 Task: Create new vendor bill with Date Opened: 05-Apr-23, Select Vendor: Clicklease, Terms: Net 15. Make bill entry for item-1 with Date: 05-Apr-23, Description: Office lamp, Expense Account: Equipment Rental, Quantity: 12, Unit Price: 11, Sales Tax: Y, Sales Tax Included: Y, Tax Table: Sales Tax. Post Bill with Post Date: 05-Apr-23, Post to Accounts: Liabilities:Accounts Payble. Pay / Process Payment with Transaction Date: 19-Apr-23, Amount: 132, Transfer Account: Checking Account. Go to 'Print Bill'.
Action: Mouse moved to (149, 22)
Screenshot: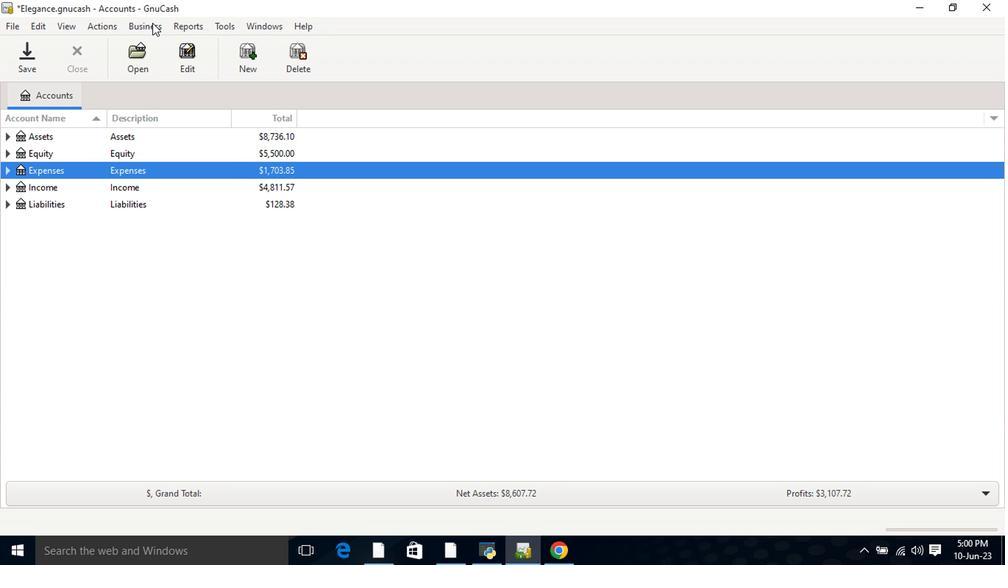 
Action: Mouse pressed left at (149, 22)
Screenshot: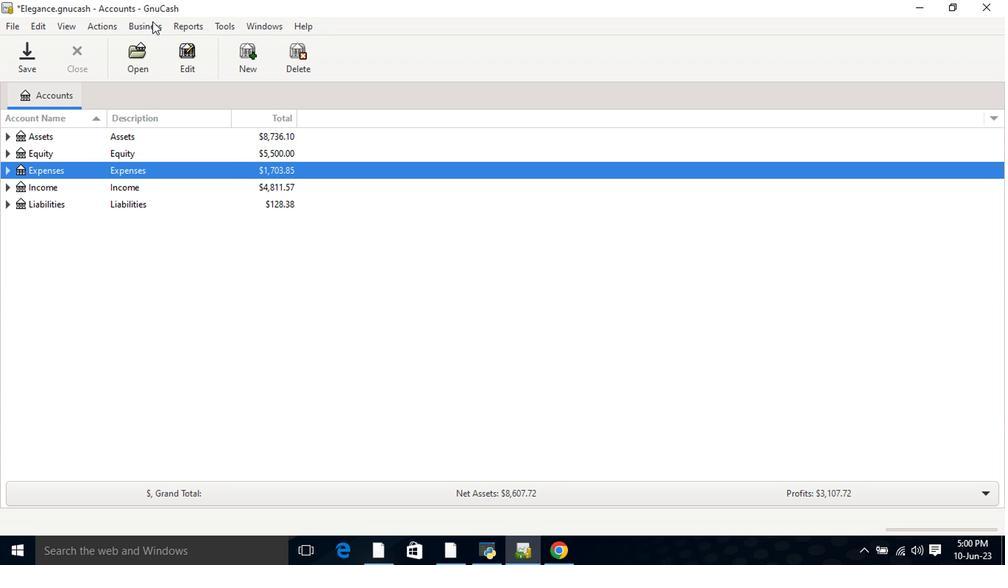
Action: Mouse moved to (156, 57)
Screenshot: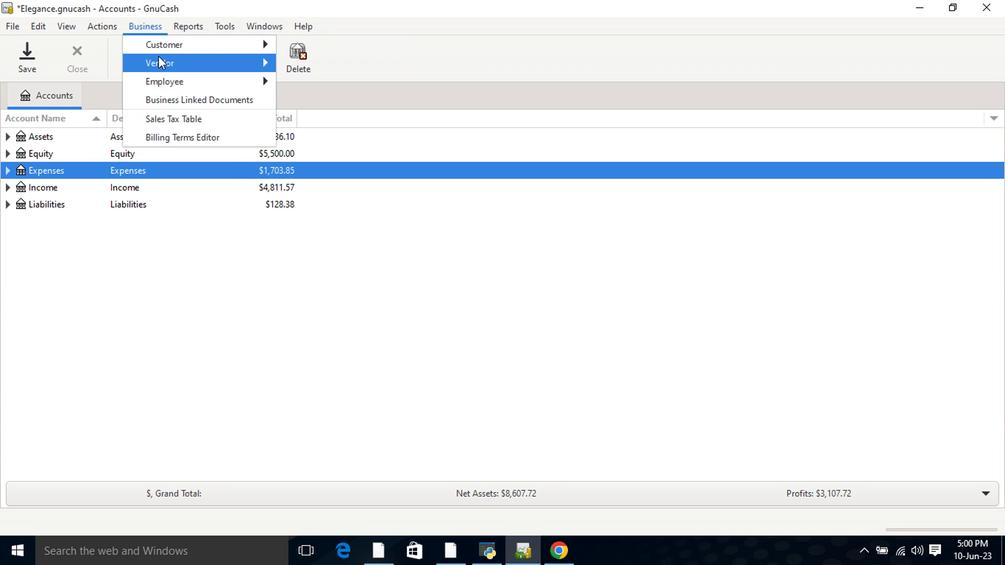
Action: Mouse pressed left at (156, 57)
Screenshot: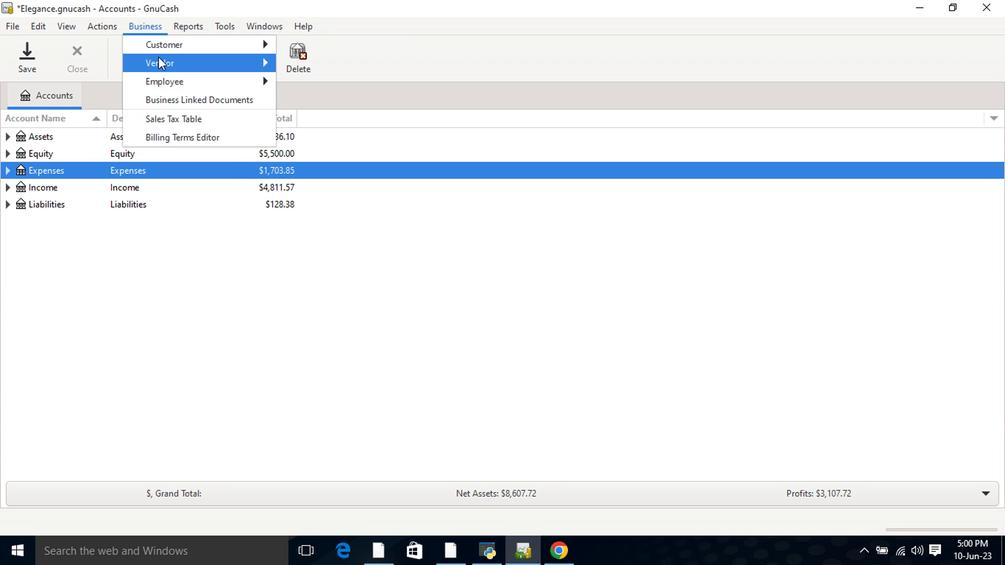 
Action: Mouse moved to (306, 117)
Screenshot: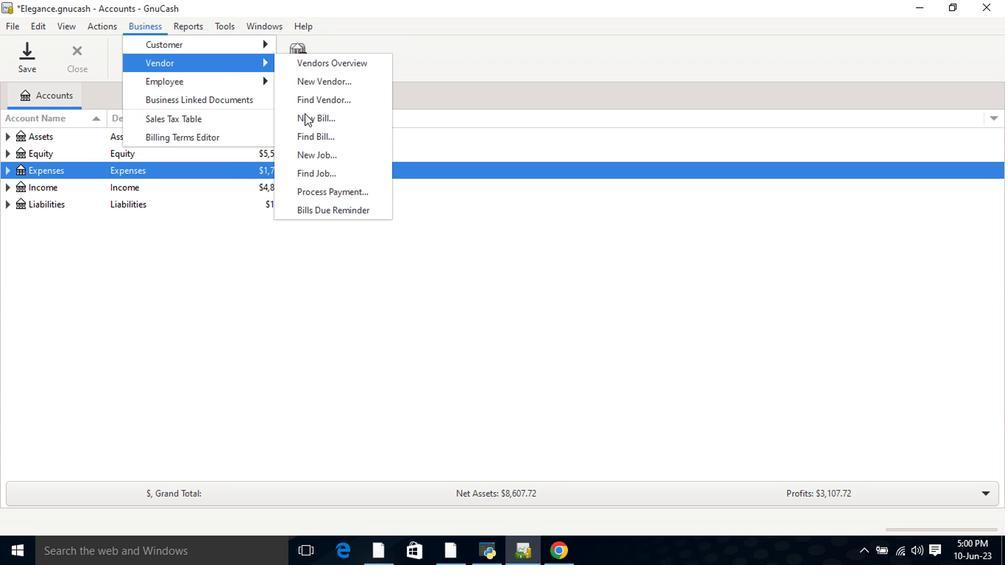 
Action: Mouse pressed left at (306, 117)
Screenshot: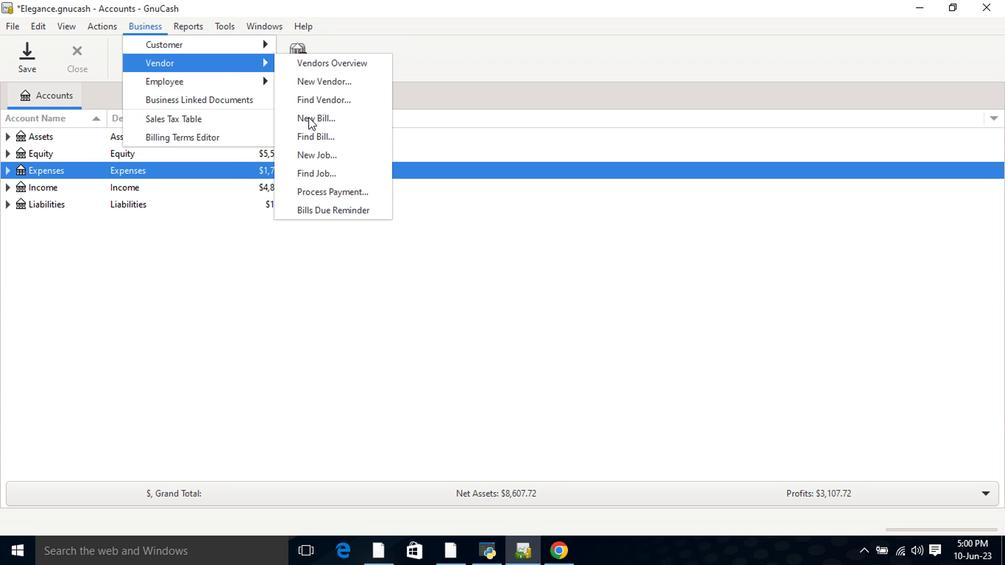 
Action: Mouse moved to (608, 196)
Screenshot: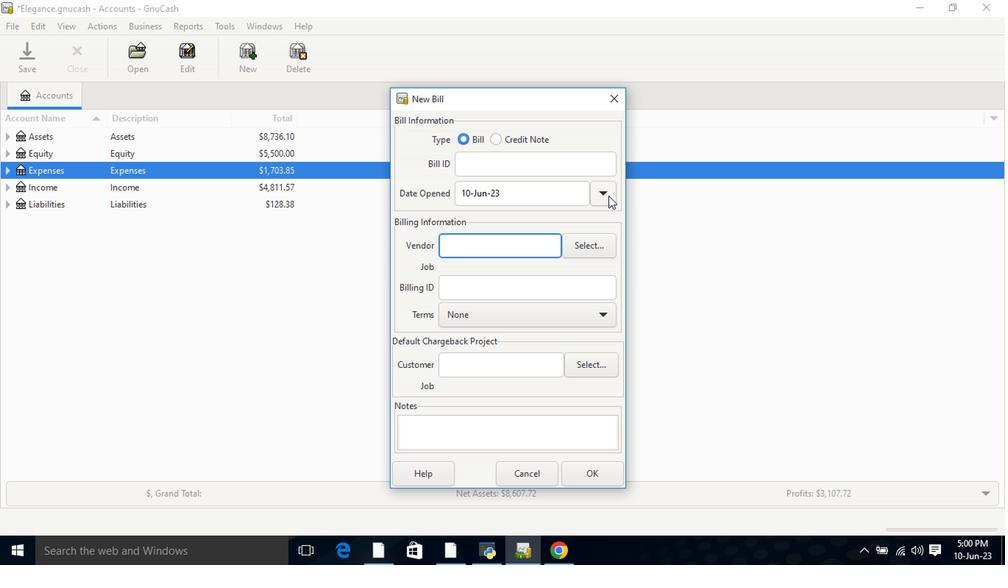 
Action: Mouse pressed left at (608, 196)
Screenshot: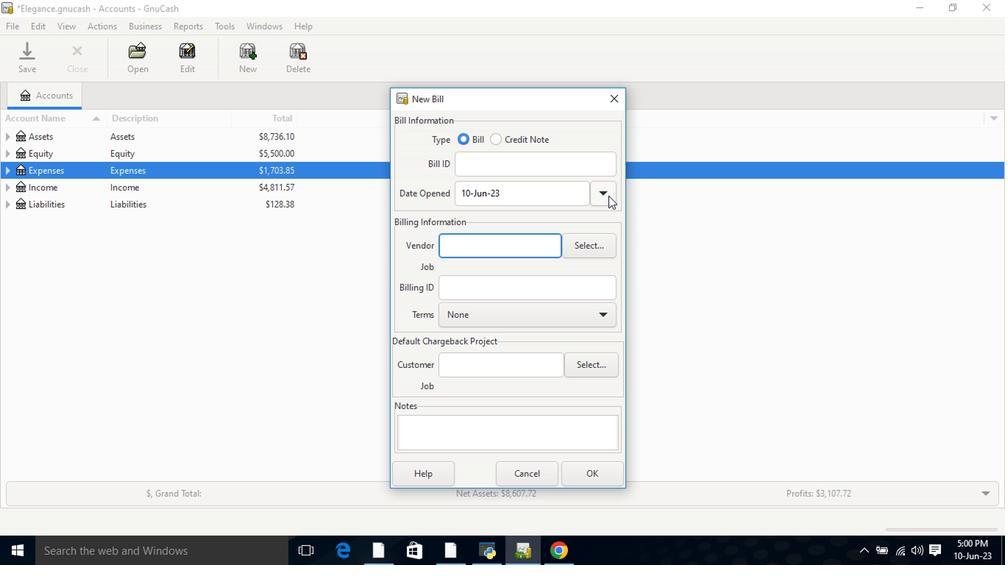 
Action: Mouse moved to (490, 217)
Screenshot: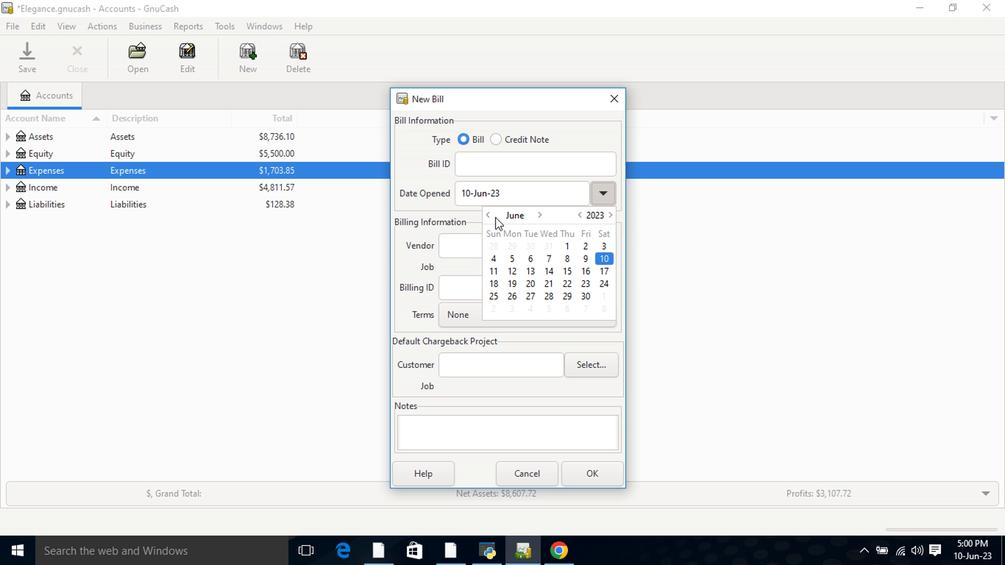 
Action: Mouse pressed left at (490, 217)
Screenshot: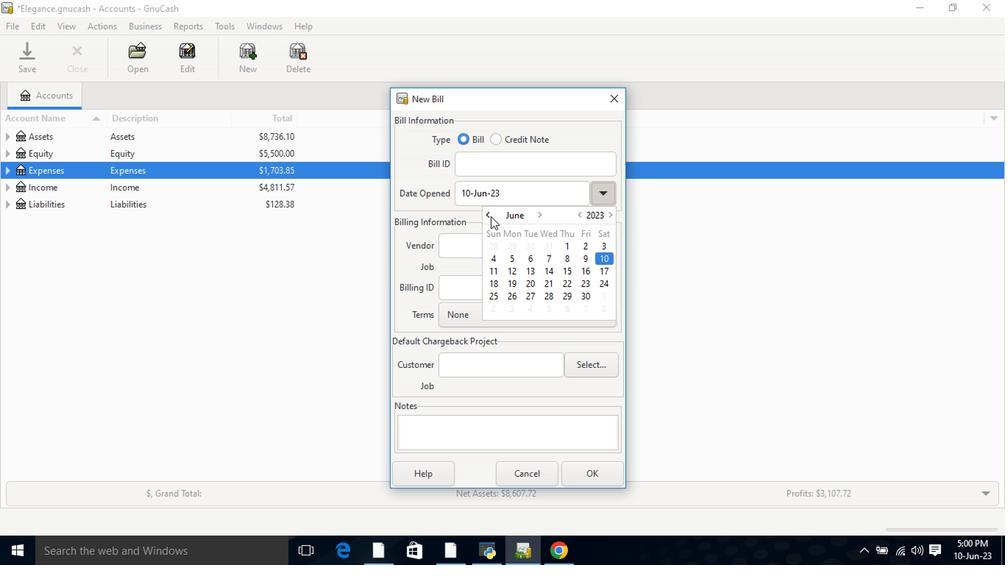 
Action: Mouse pressed left at (490, 217)
Screenshot: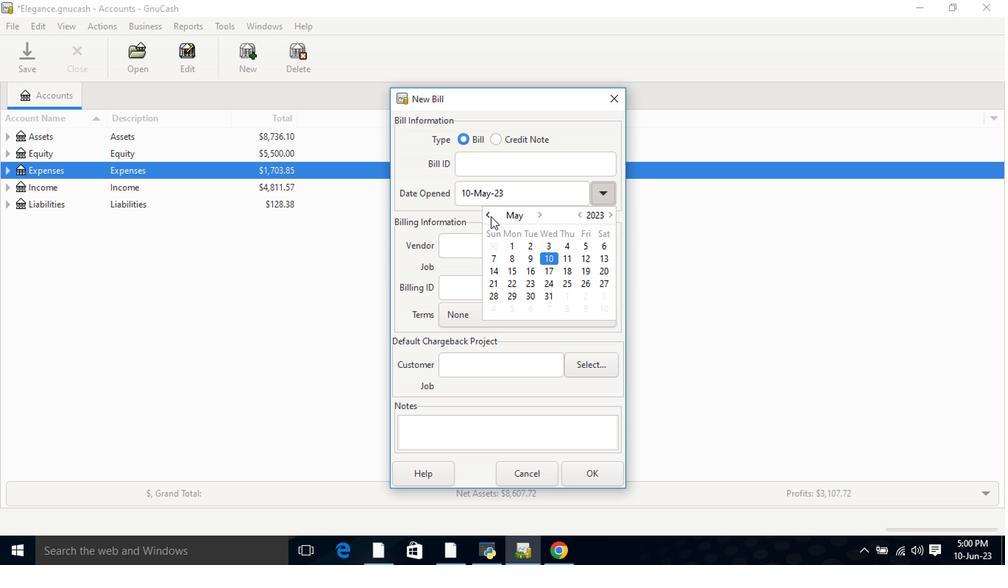 
Action: Mouse moved to (543, 257)
Screenshot: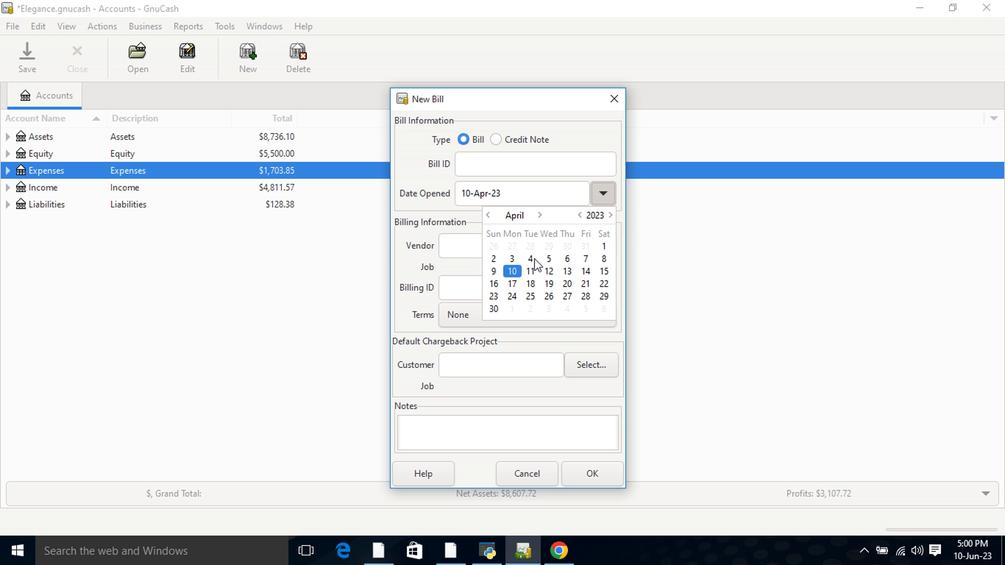 
Action: Mouse pressed left at (543, 257)
Screenshot: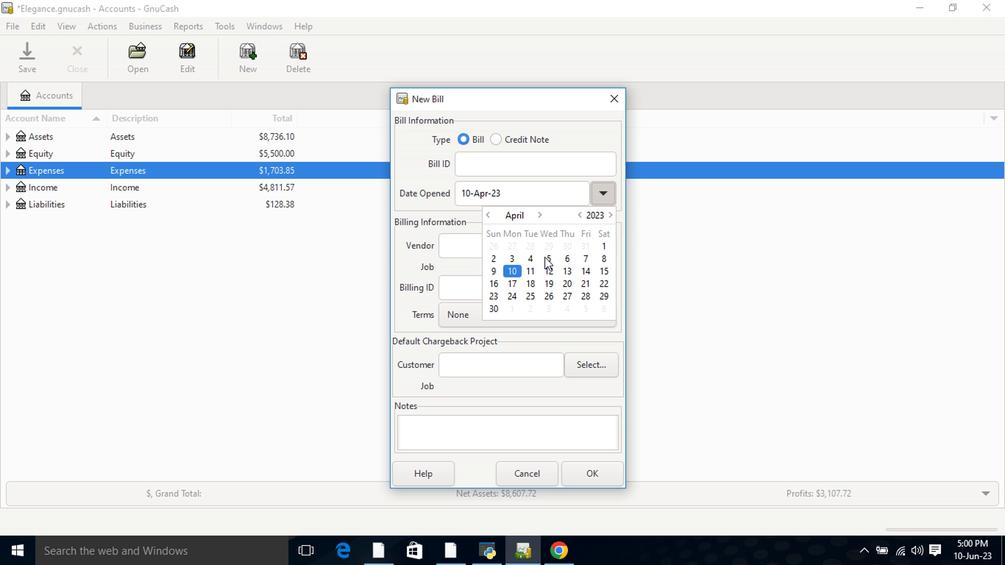 
Action: Mouse pressed left at (543, 257)
Screenshot: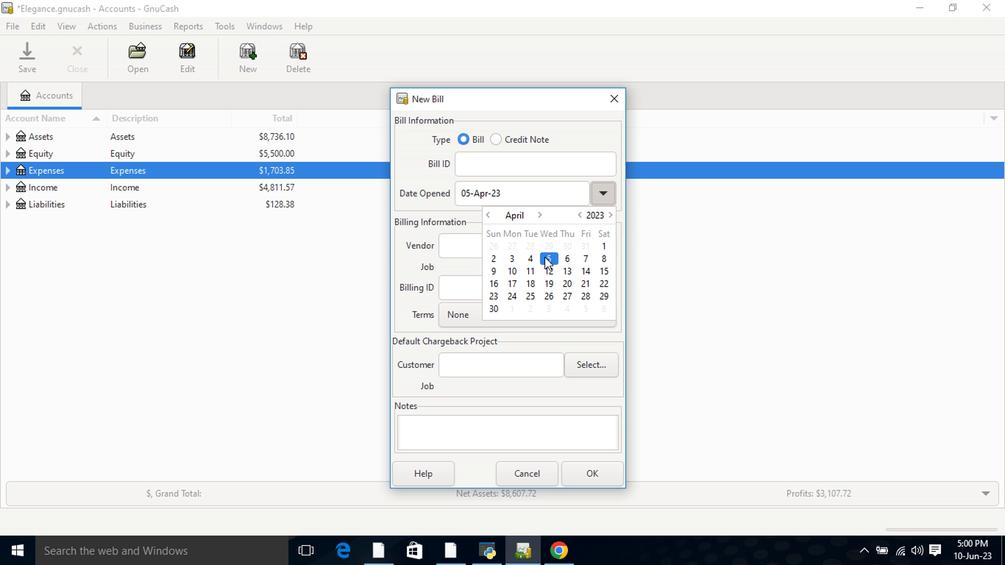 
Action: Mouse moved to (524, 244)
Screenshot: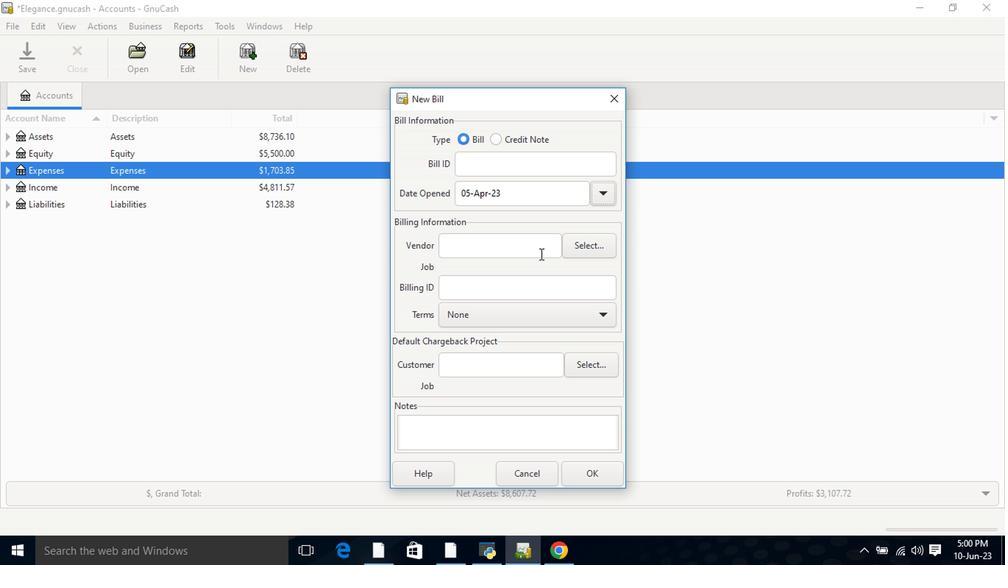 
Action: Mouse pressed left at (524, 244)
Screenshot: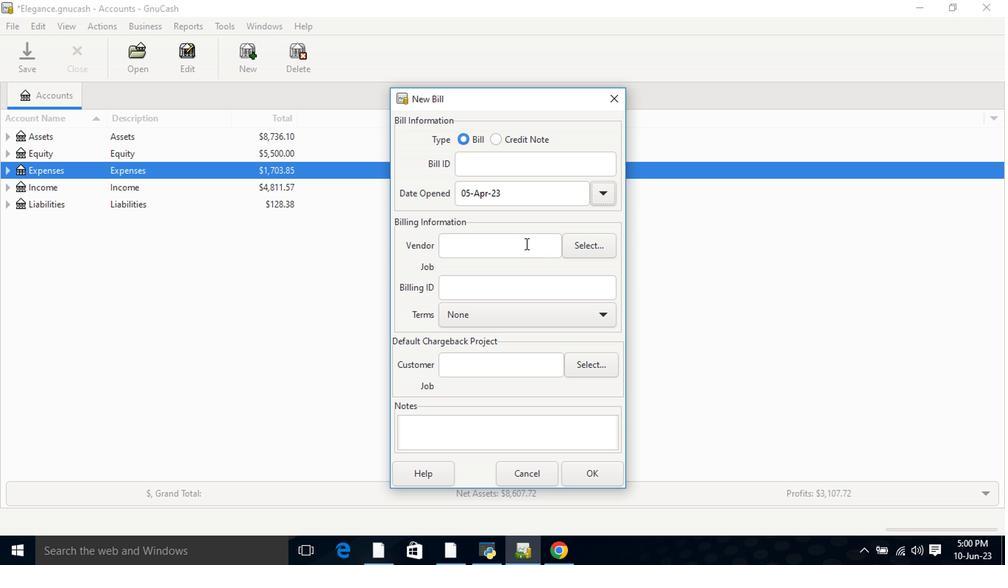 
Action: Key pressed <Key.shift>Cli
Screenshot: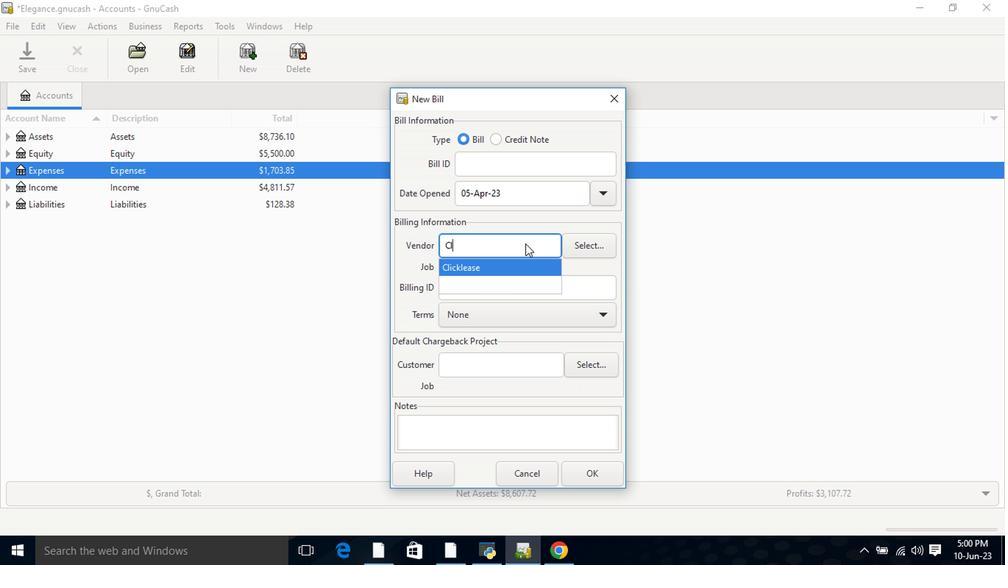 
Action: Mouse moved to (504, 275)
Screenshot: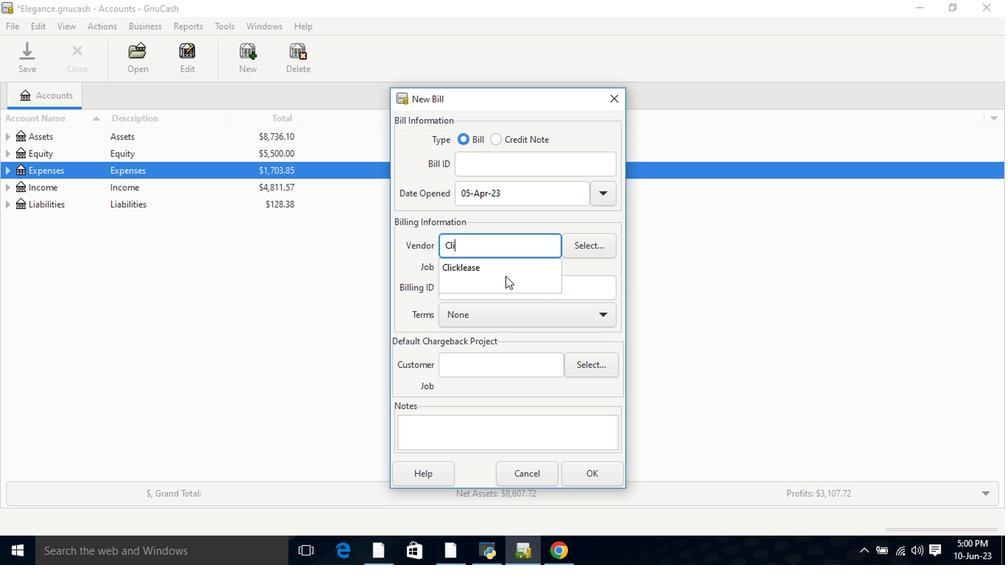 
Action: Mouse pressed left at (504, 275)
Screenshot: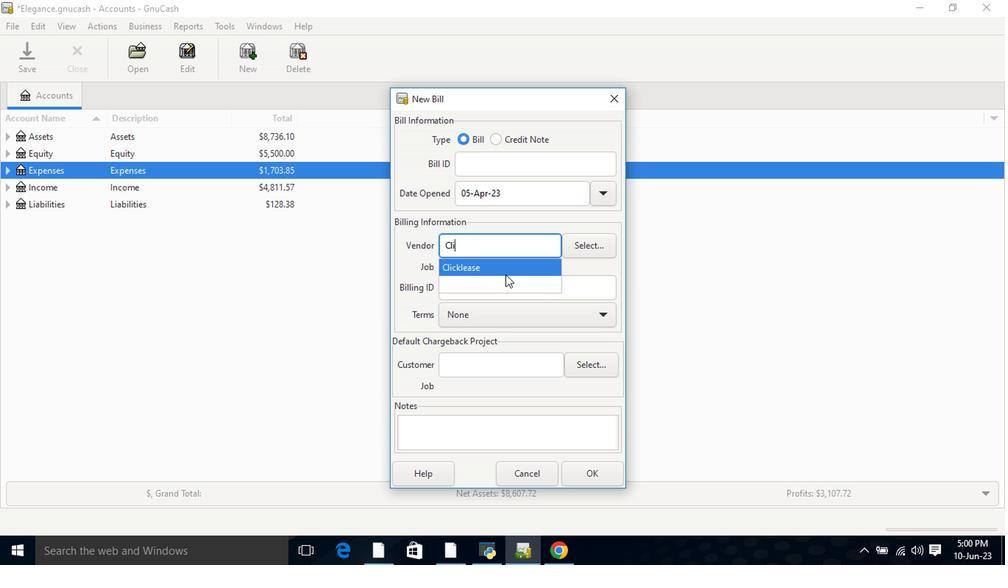 
Action: Mouse moved to (497, 329)
Screenshot: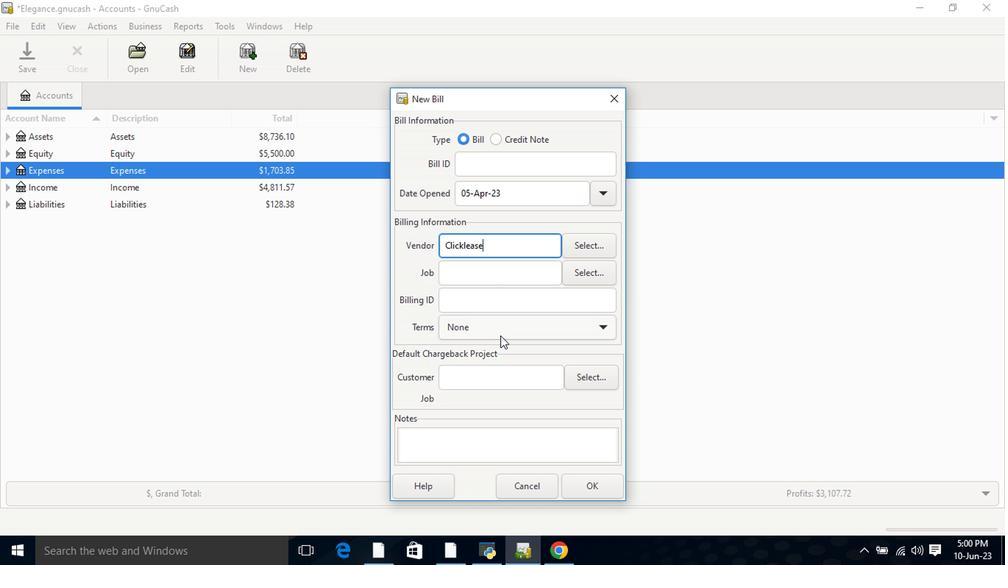 
Action: Mouse pressed left at (497, 329)
Screenshot: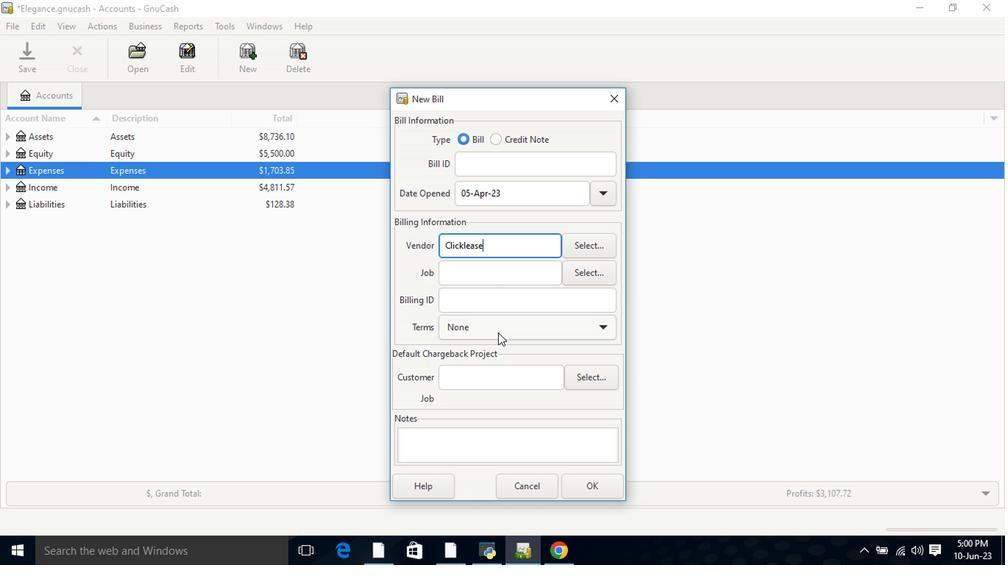 
Action: Mouse moved to (487, 355)
Screenshot: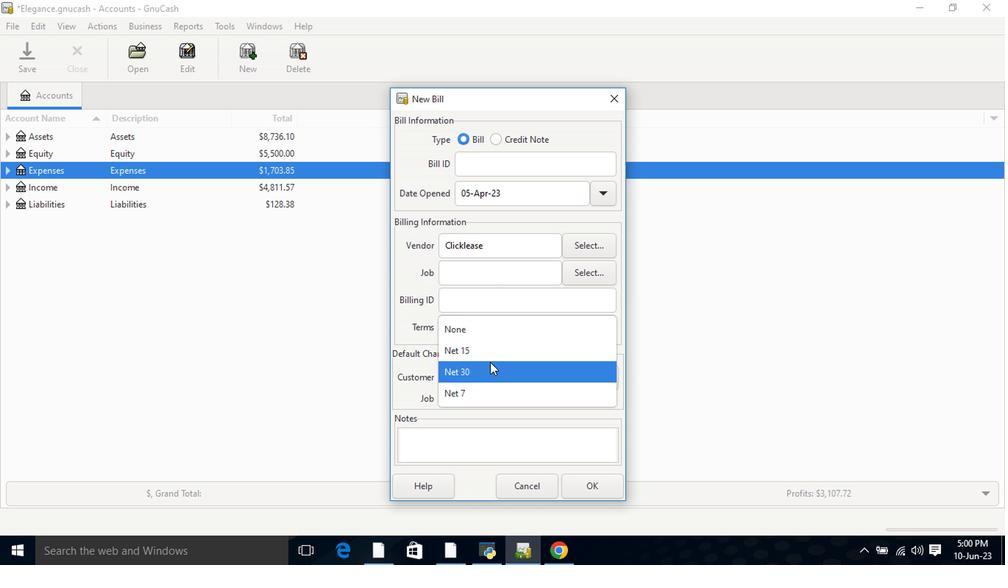 
Action: Mouse pressed left at (487, 355)
Screenshot: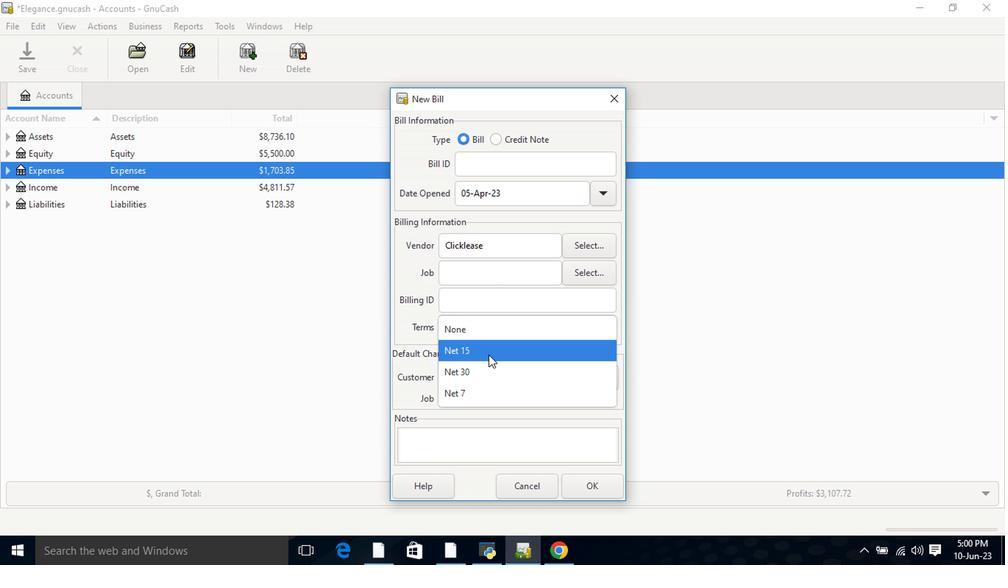 
Action: Mouse moved to (585, 492)
Screenshot: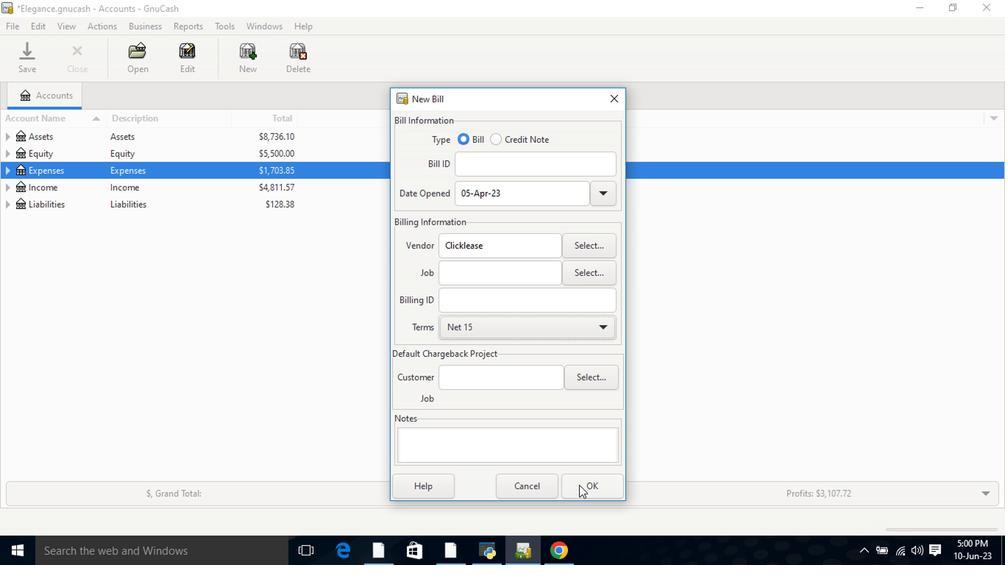 
Action: Mouse pressed left at (585, 492)
Screenshot: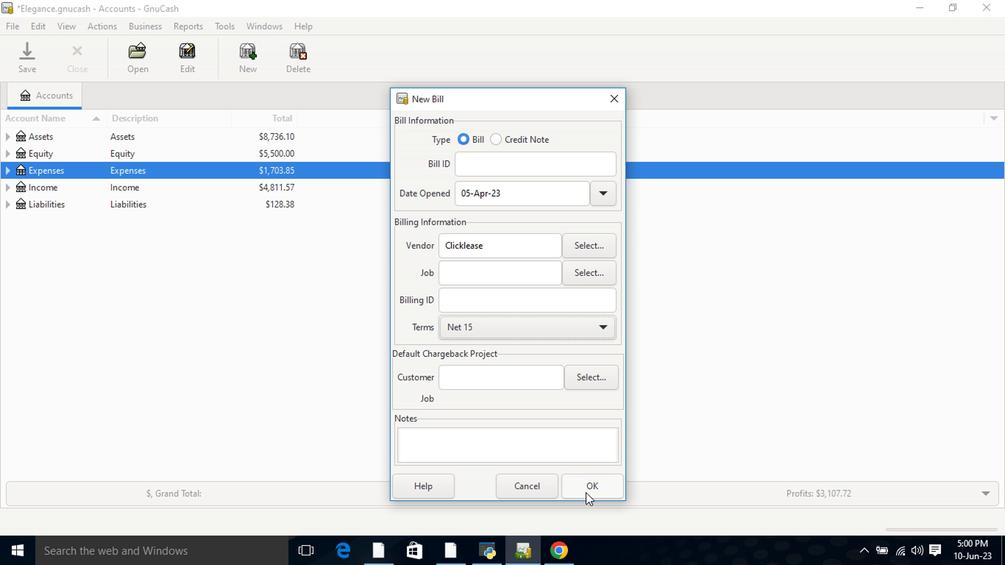 
Action: Mouse moved to (142, 338)
Screenshot: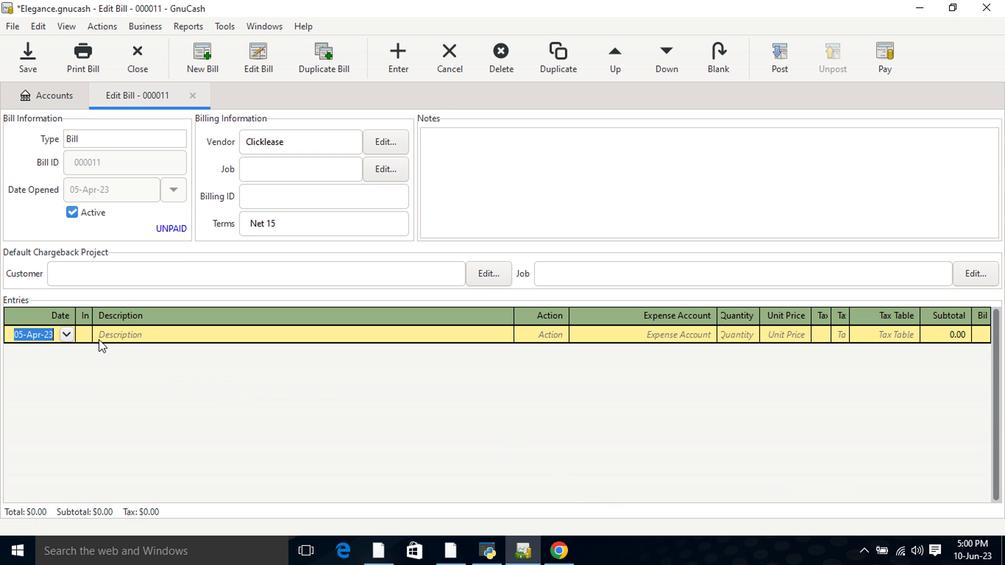 
Action: Mouse pressed left at (142, 338)
Screenshot: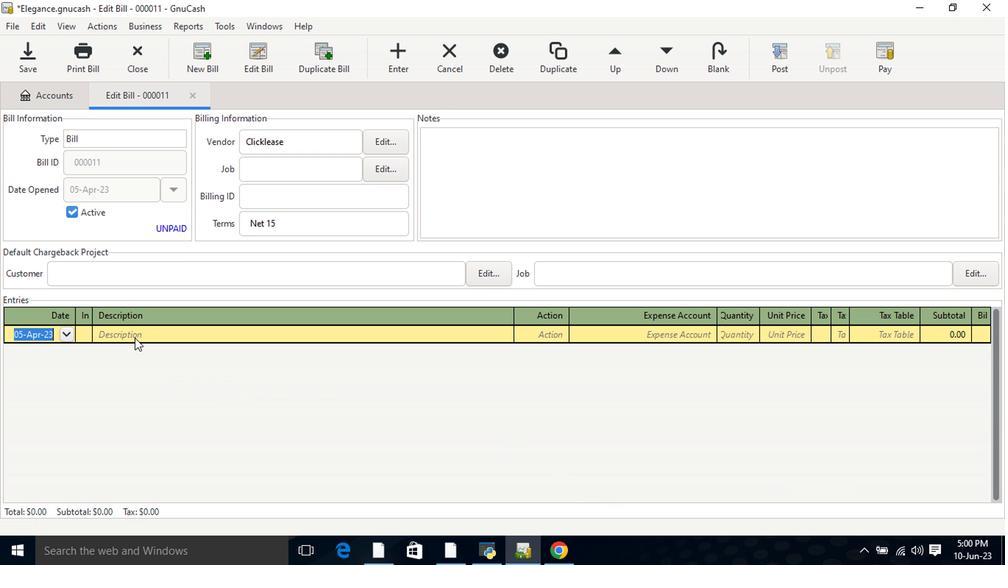 
Action: Mouse moved to (142, 337)
Screenshot: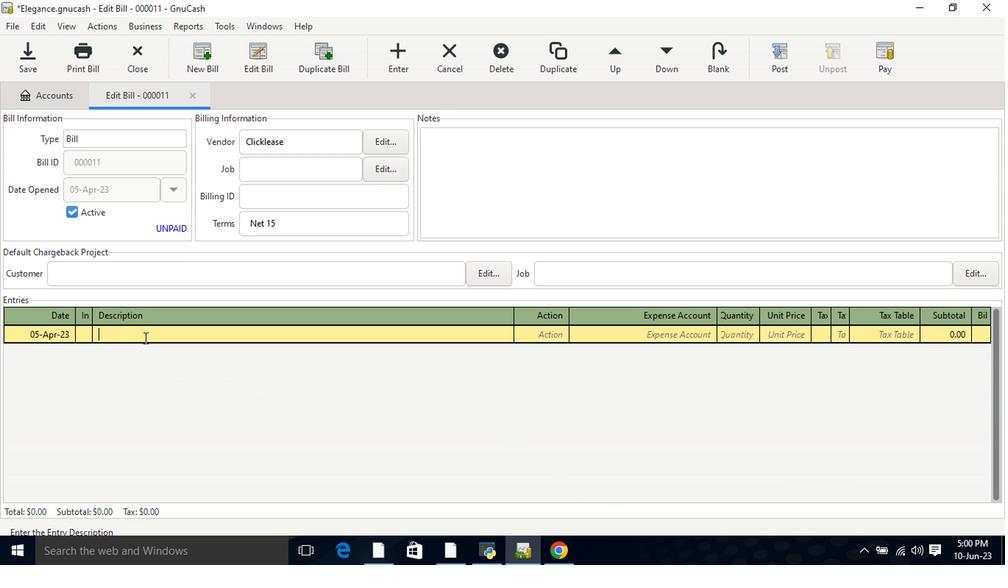 
Action: Key pressed <Key.shift>Office<Key.space><Key.shift>lamp<Key.tab><Key.tab>equi<Key.tab>12<Key.tab>11<Key.tab>
Screenshot: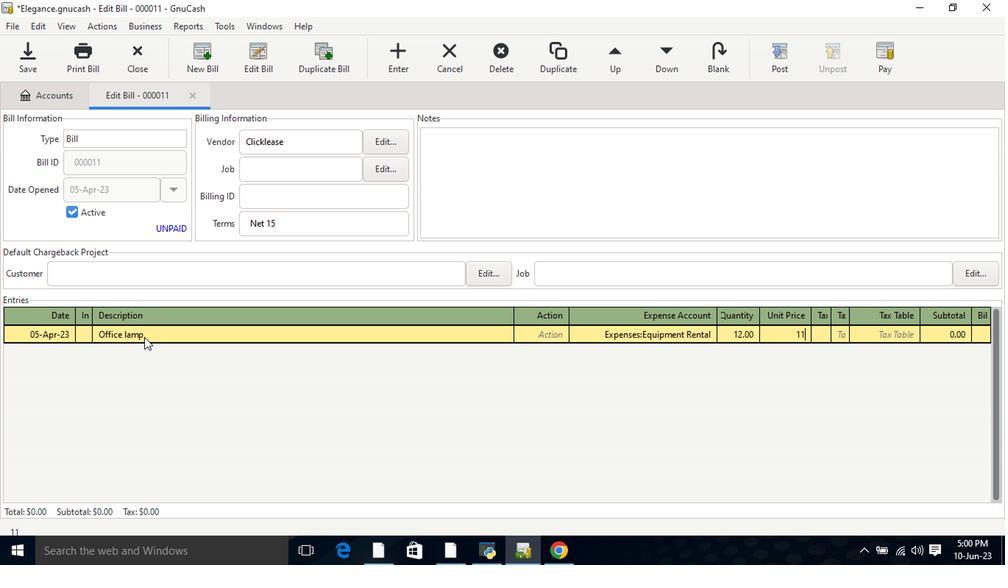 
Action: Mouse moved to (824, 333)
Screenshot: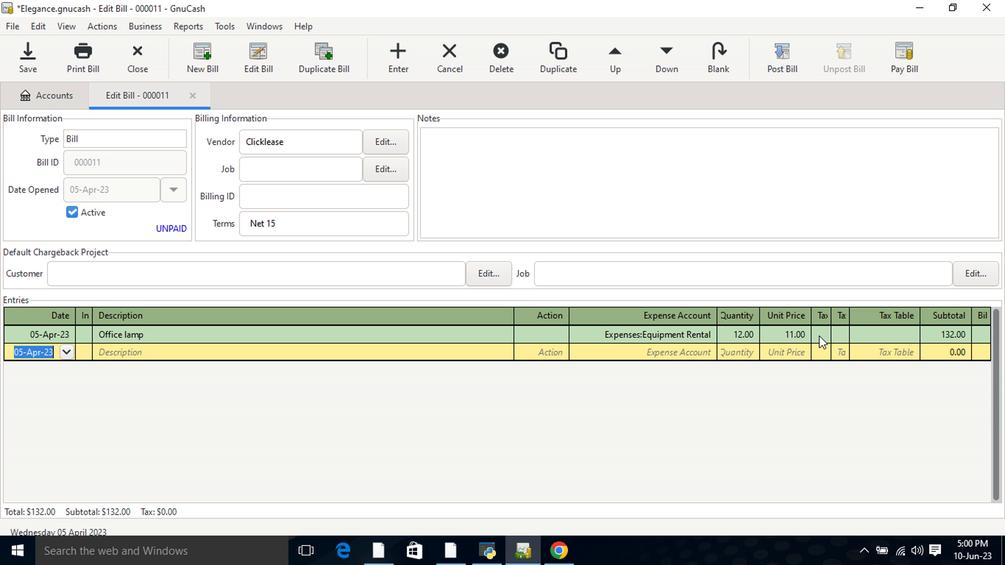 
Action: Mouse pressed left at (824, 333)
Screenshot: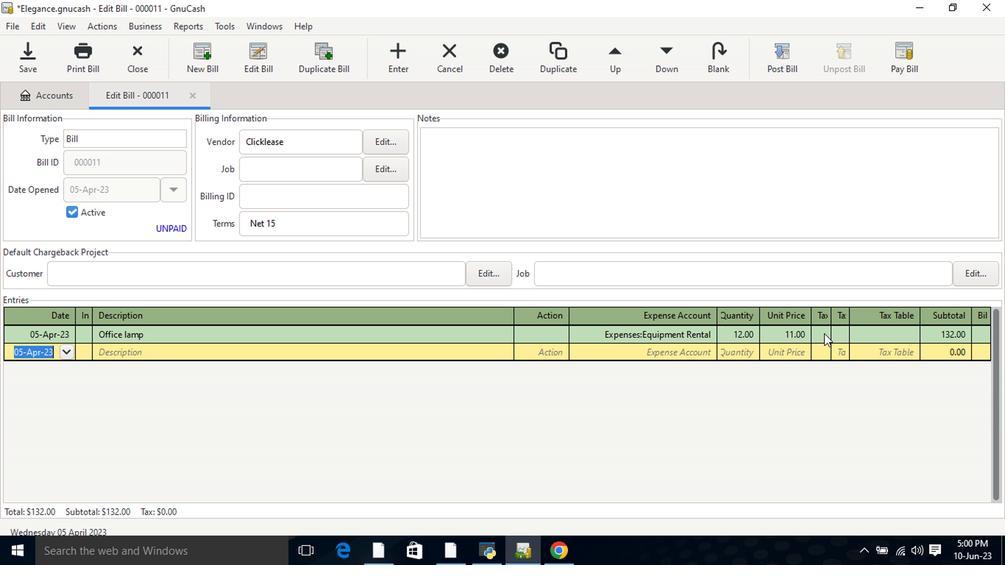 
Action: Mouse moved to (819, 333)
Screenshot: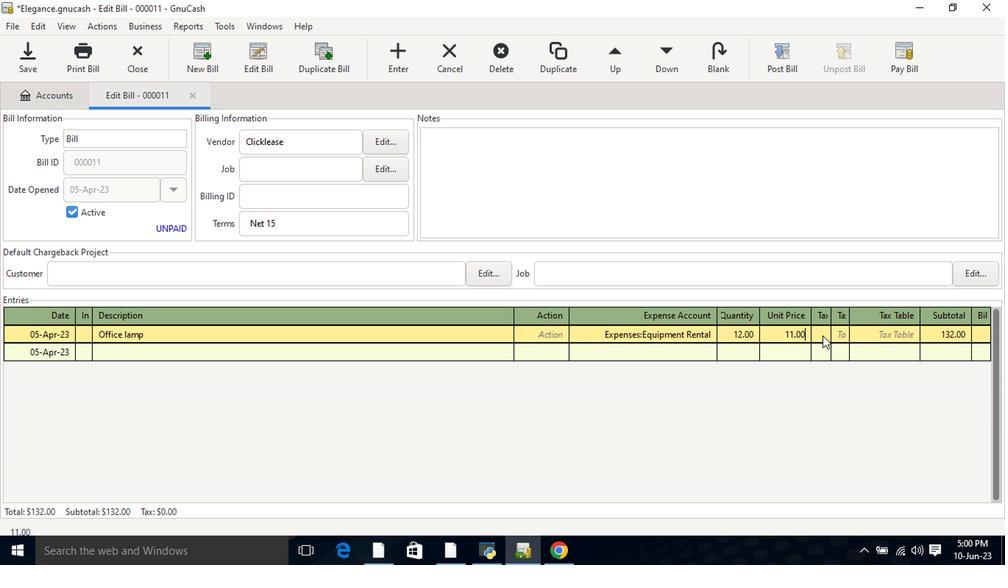 
Action: Mouse pressed left at (819, 333)
Screenshot: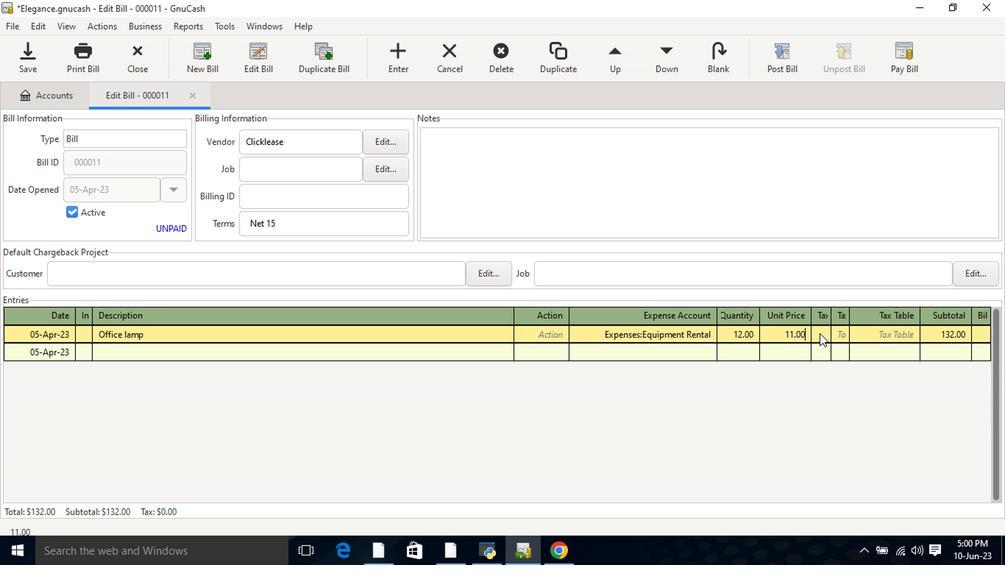 
Action: Mouse moved to (840, 337)
Screenshot: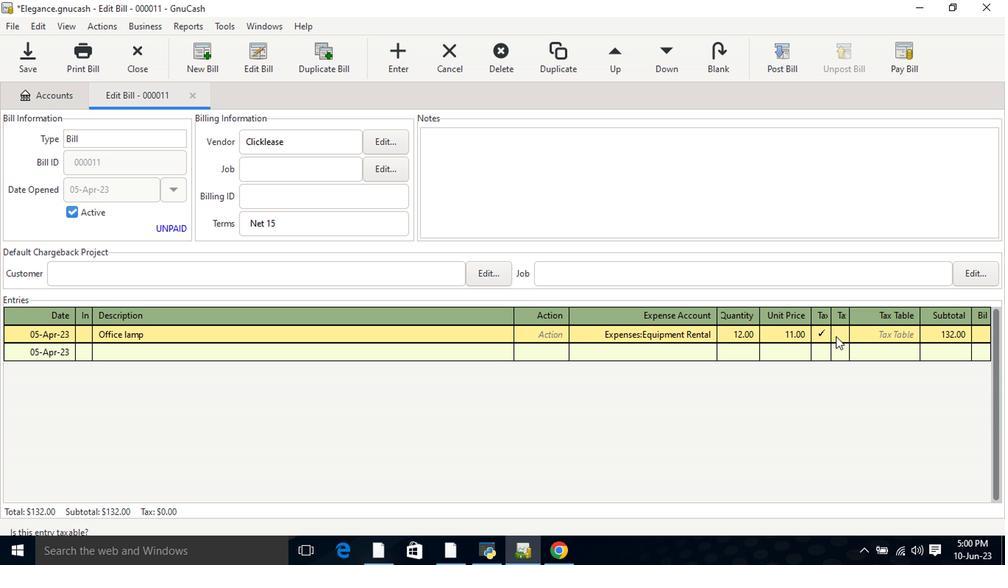 
Action: Mouse pressed left at (840, 337)
Screenshot: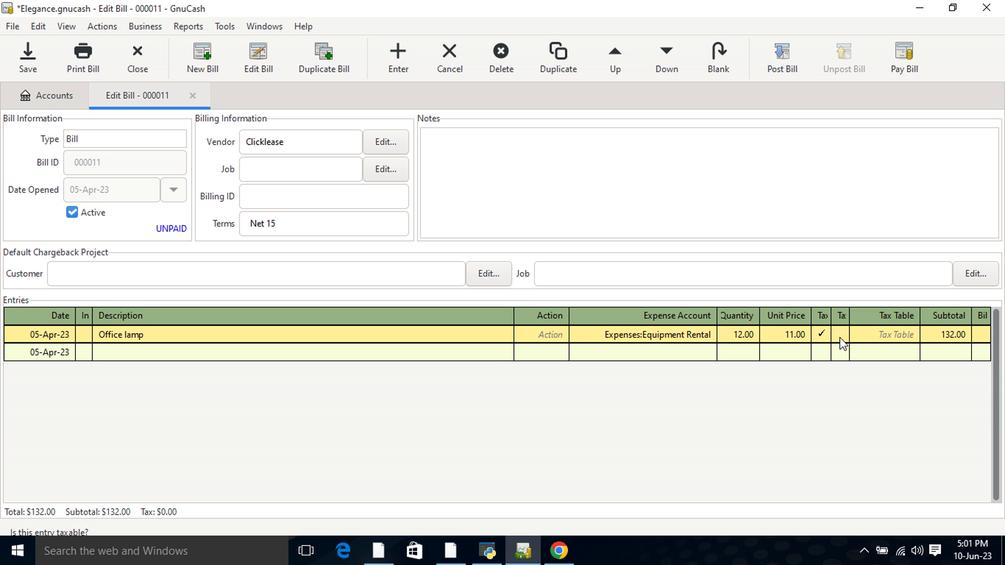 
Action: Mouse moved to (891, 335)
Screenshot: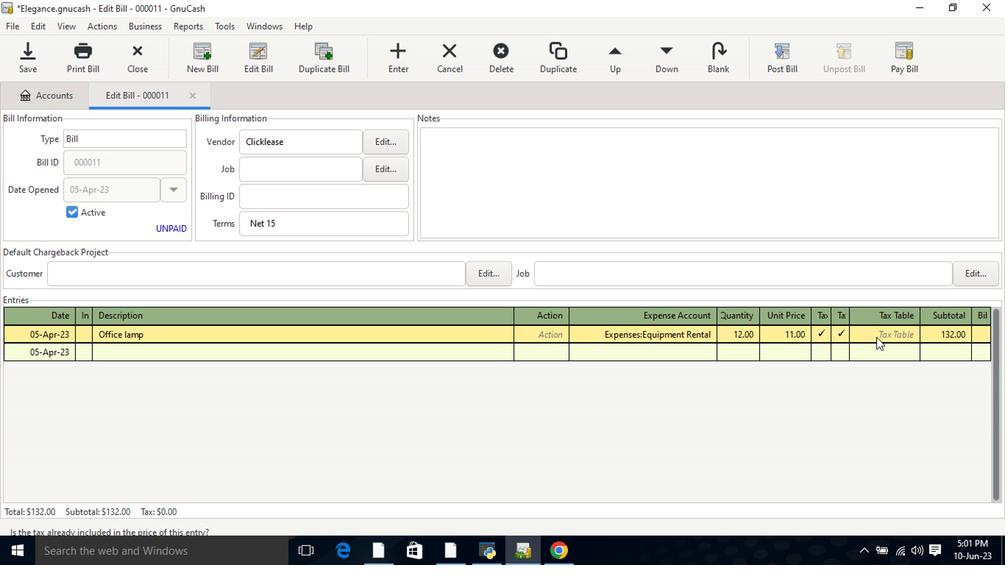 
Action: Mouse pressed left at (891, 335)
Screenshot: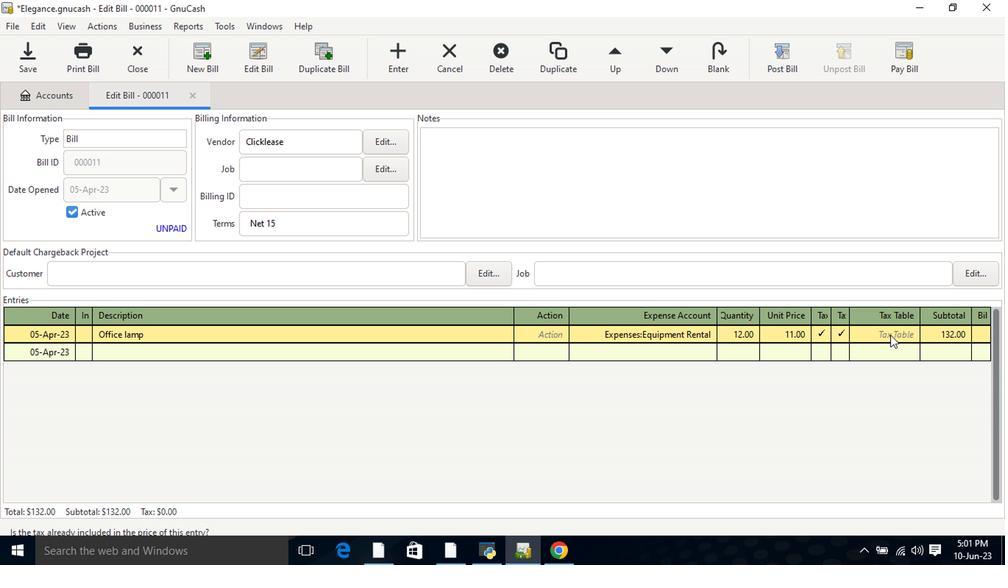 
Action: Mouse moved to (914, 337)
Screenshot: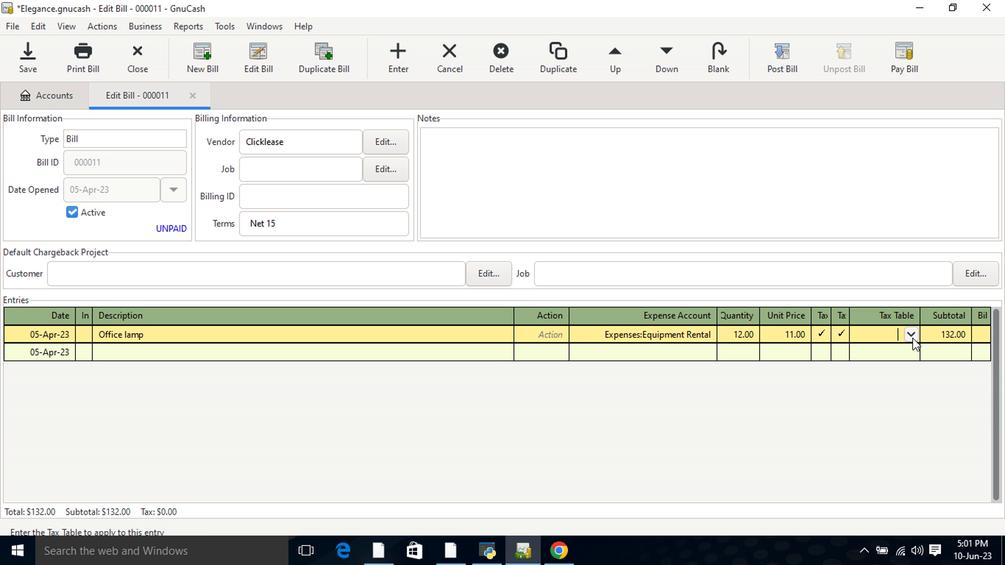 
Action: Mouse pressed left at (914, 337)
Screenshot: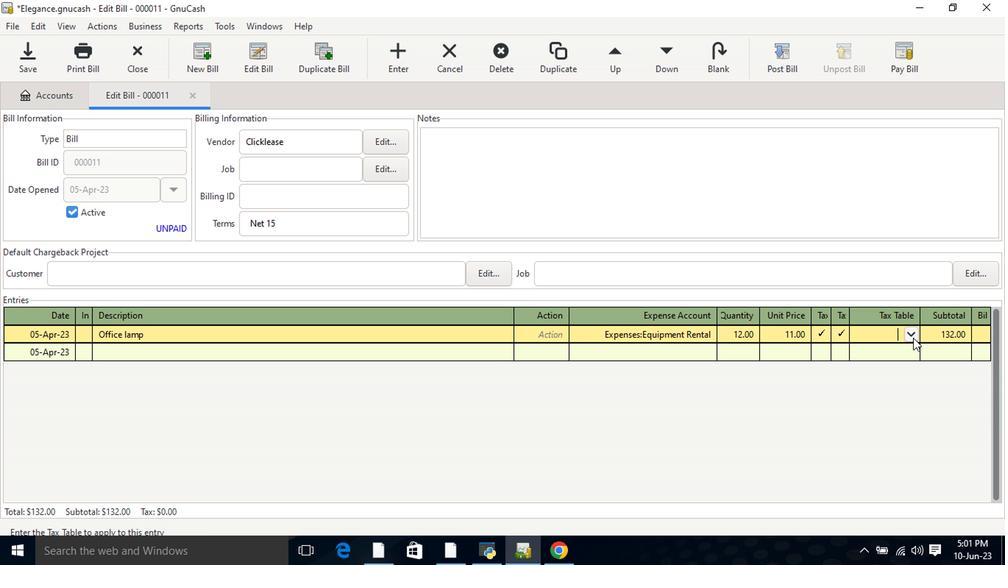 
Action: Mouse moved to (910, 353)
Screenshot: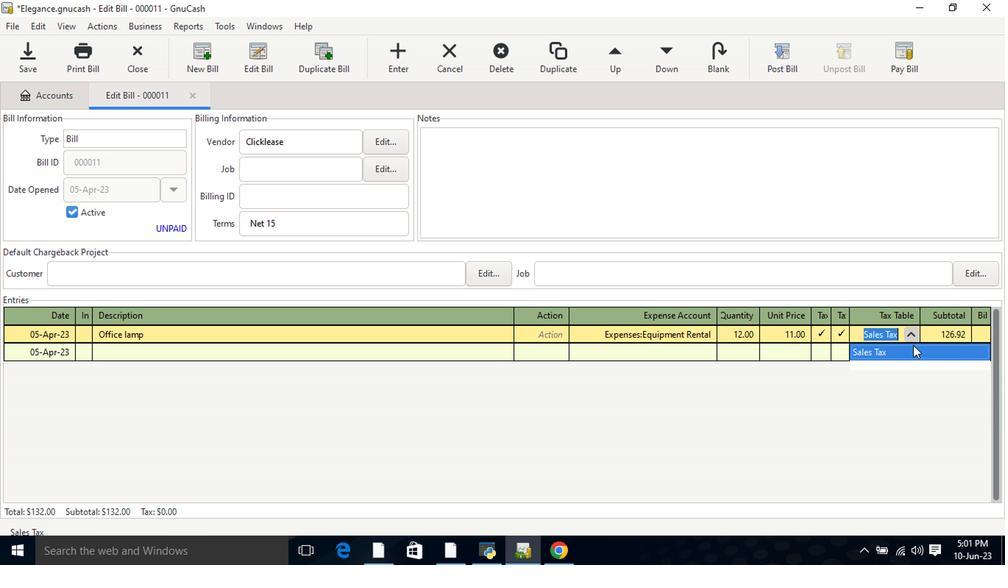 
Action: Mouse pressed left at (910, 353)
Screenshot: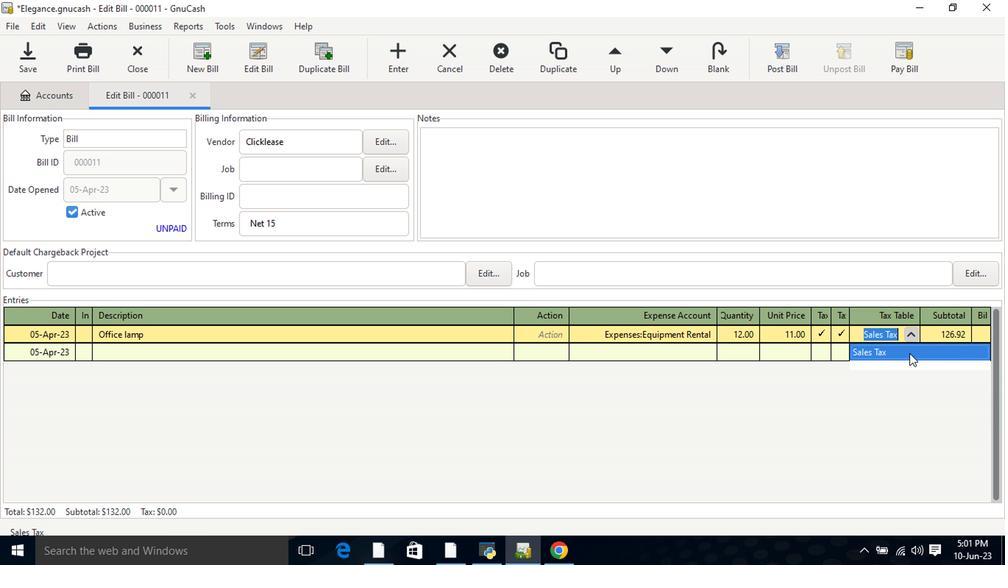 
Action: Key pressed <Key.tab>
Screenshot: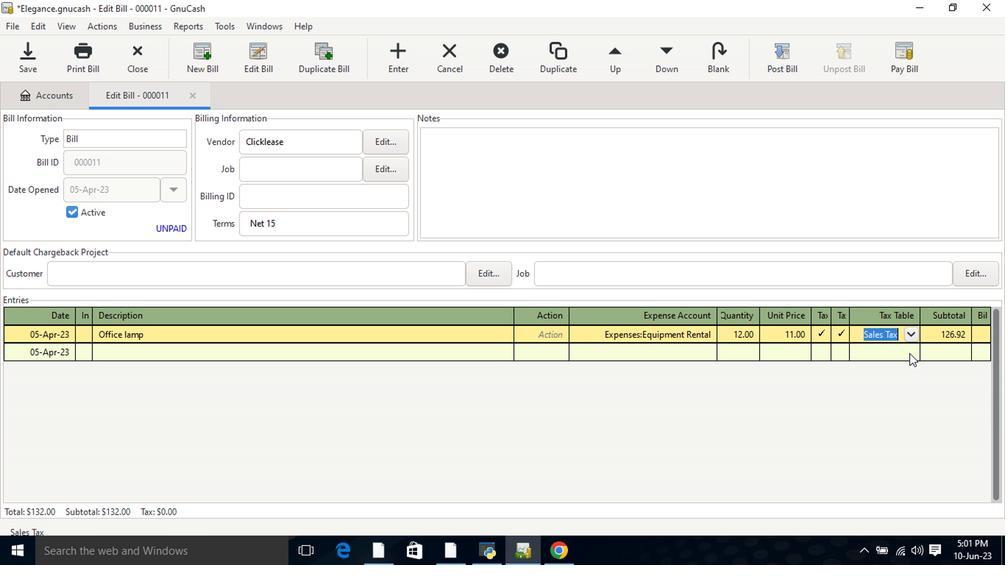 
Action: Mouse moved to (772, 60)
Screenshot: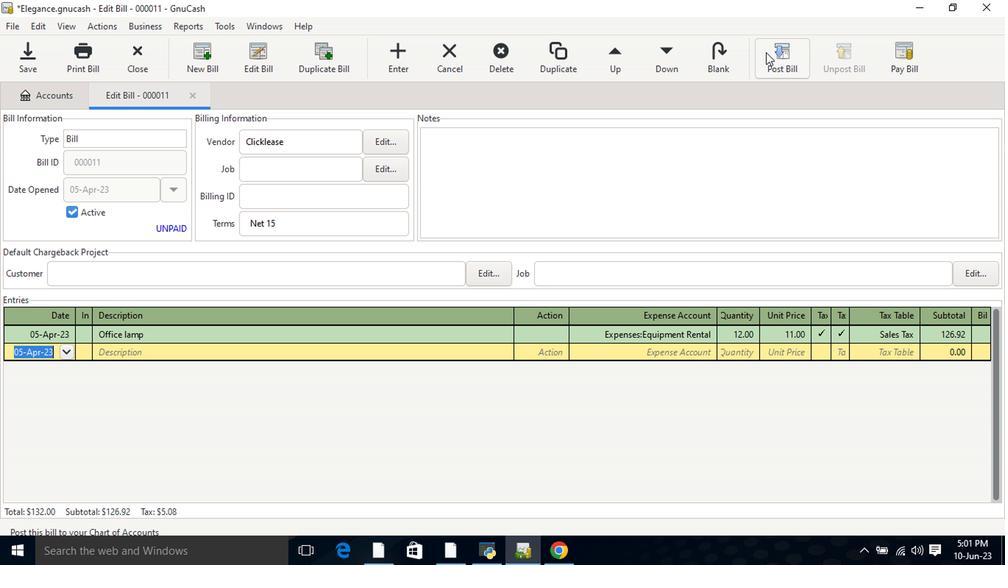 
Action: Mouse pressed left at (772, 60)
Screenshot: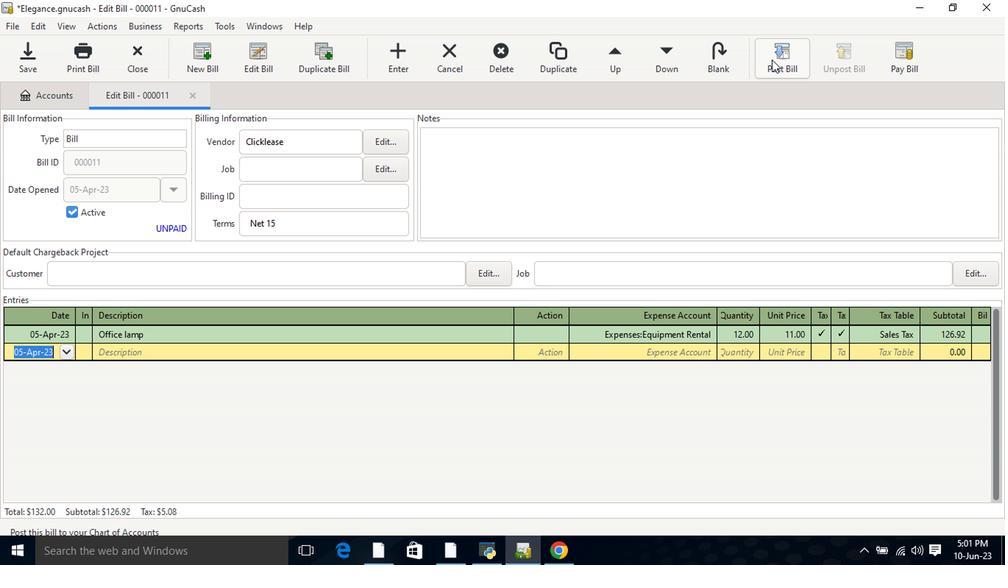 
Action: Mouse moved to (622, 374)
Screenshot: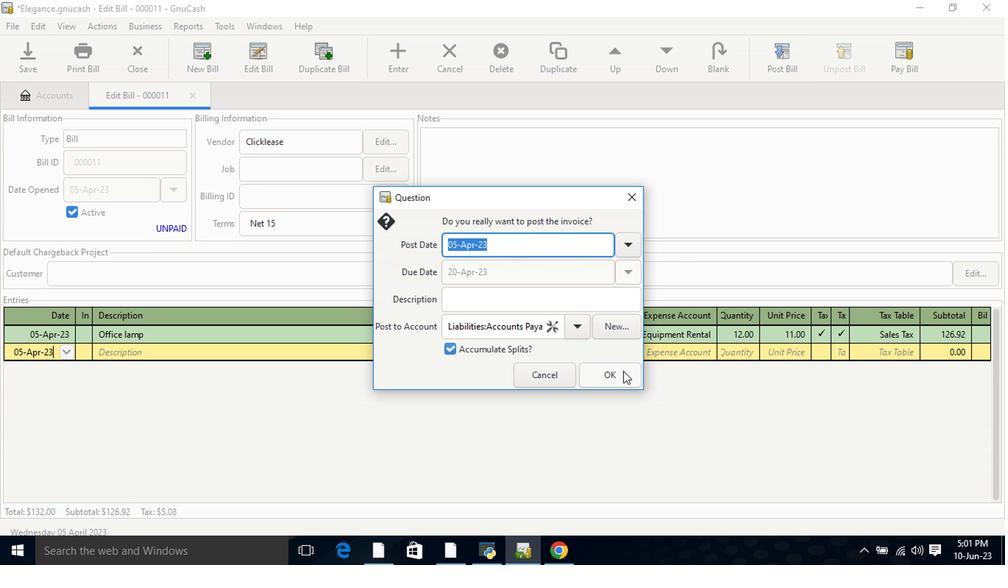 
Action: Mouse pressed left at (622, 374)
Screenshot: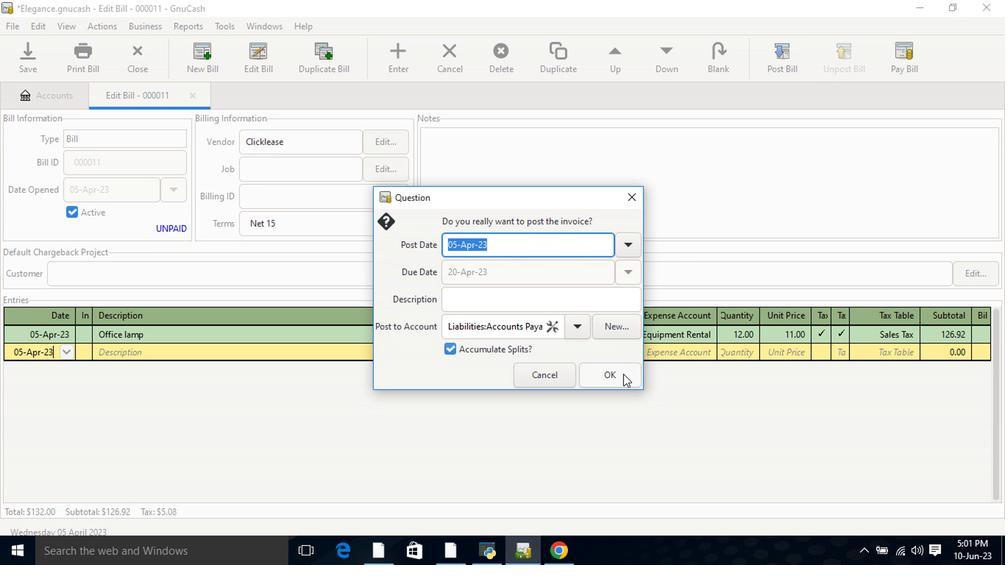 
Action: Mouse moved to (889, 56)
Screenshot: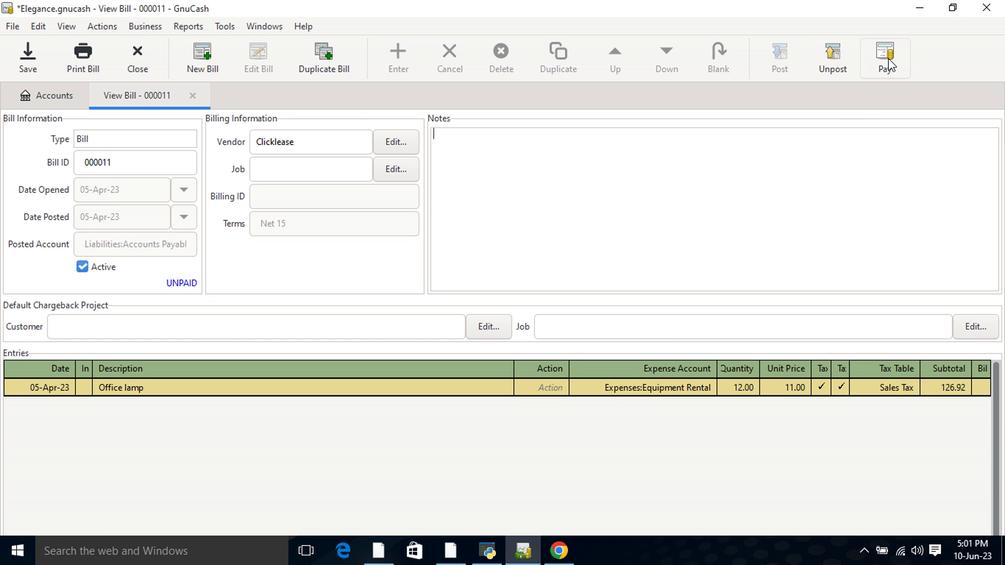 
Action: Mouse pressed left at (889, 56)
Screenshot: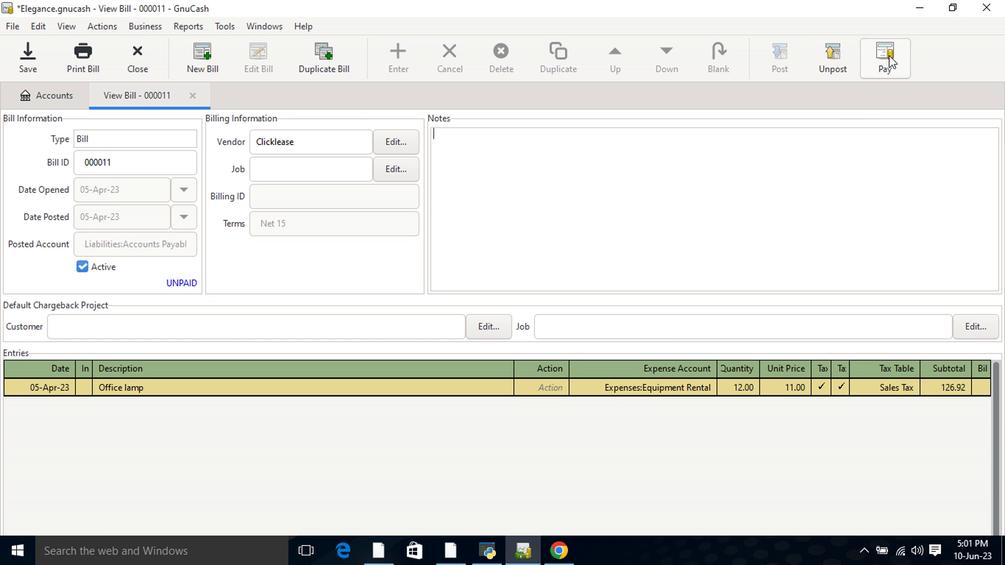 
Action: Mouse moved to (450, 288)
Screenshot: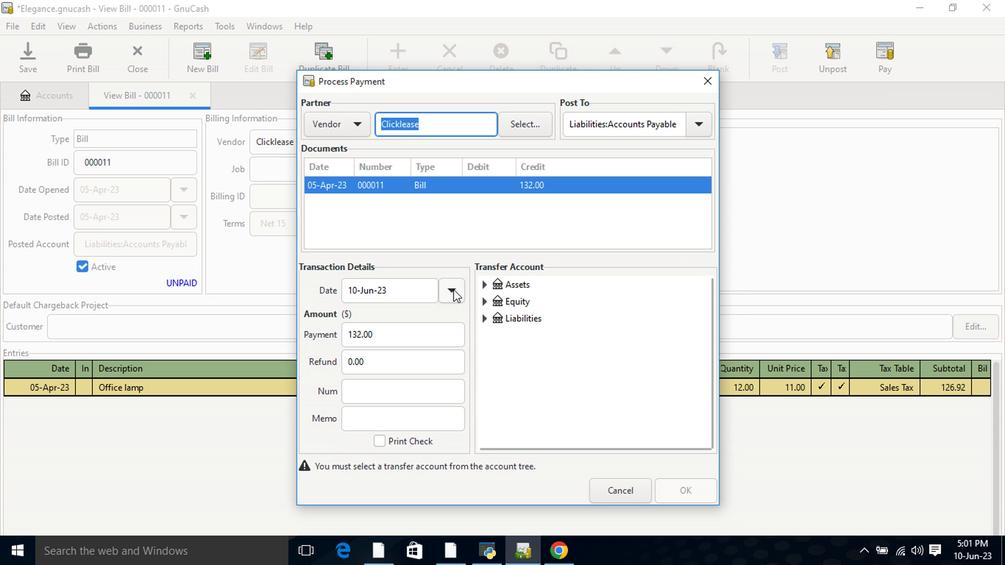 
Action: Mouse pressed left at (450, 288)
Screenshot: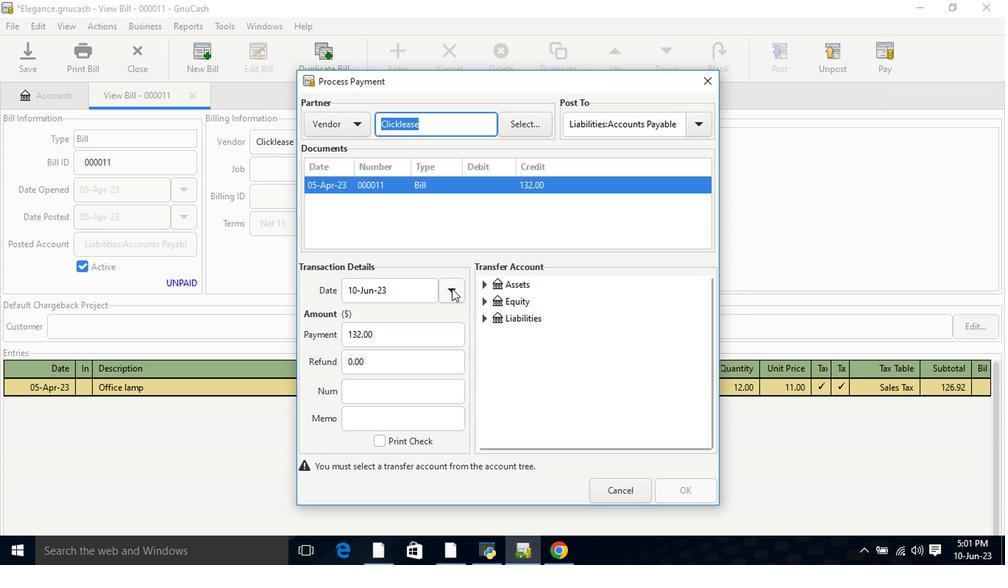 
Action: Mouse moved to (335, 317)
Screenshot: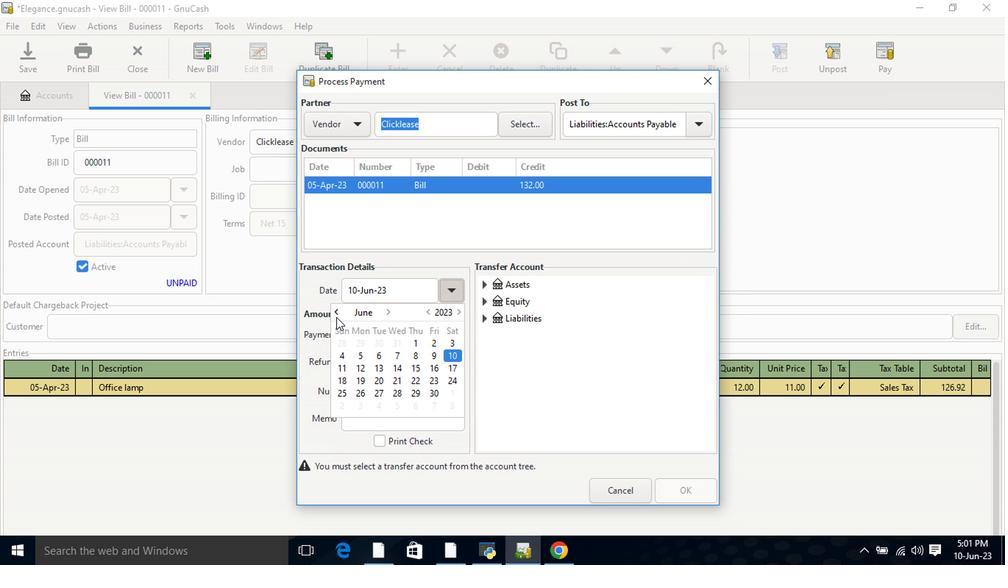 
Action: Mouse pressed left at (335, 317)
Screenshot: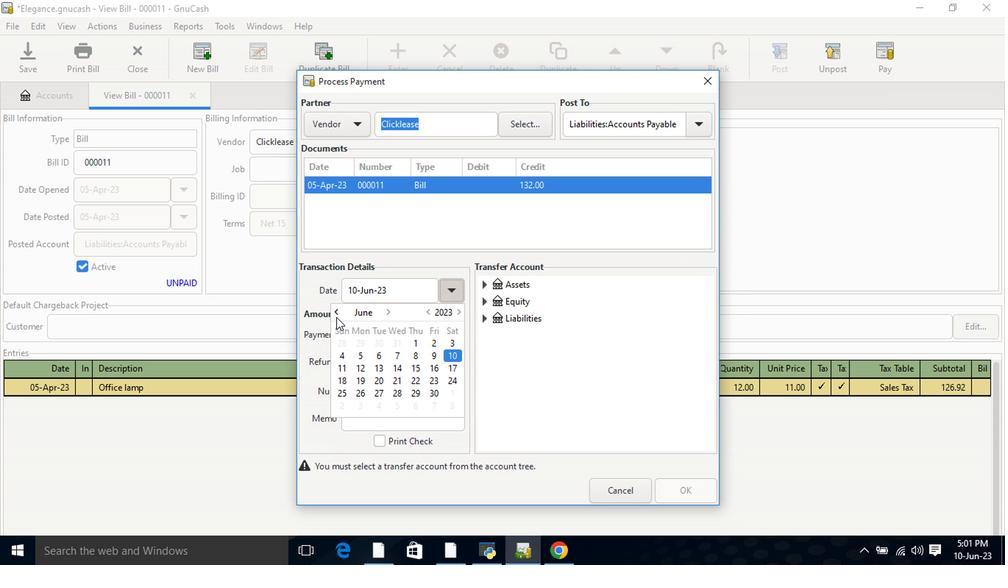 
Action: Mouse moved to (337, 315)
Screenshot: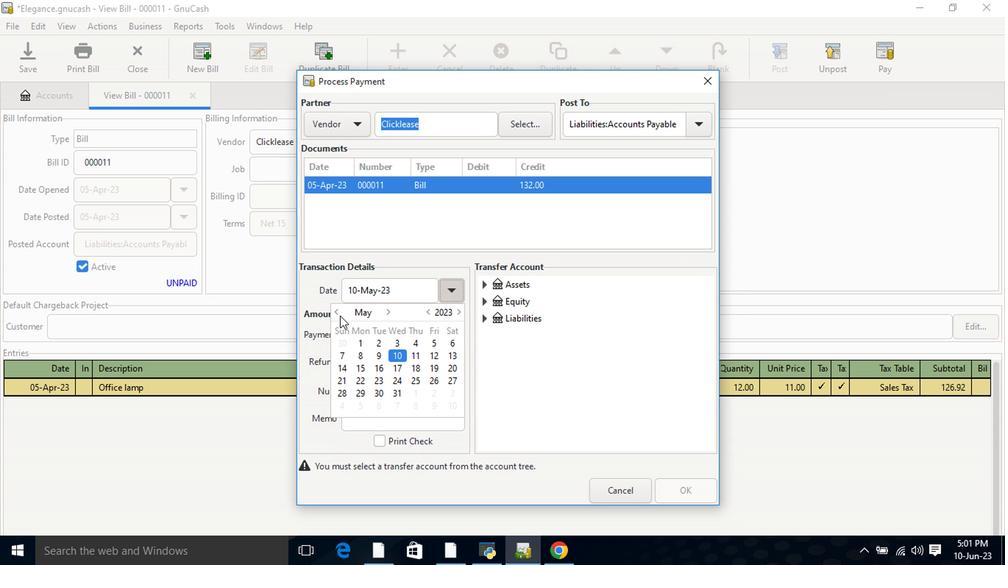 
Action: Mouse pressed left at (337, 315)
Screenshot: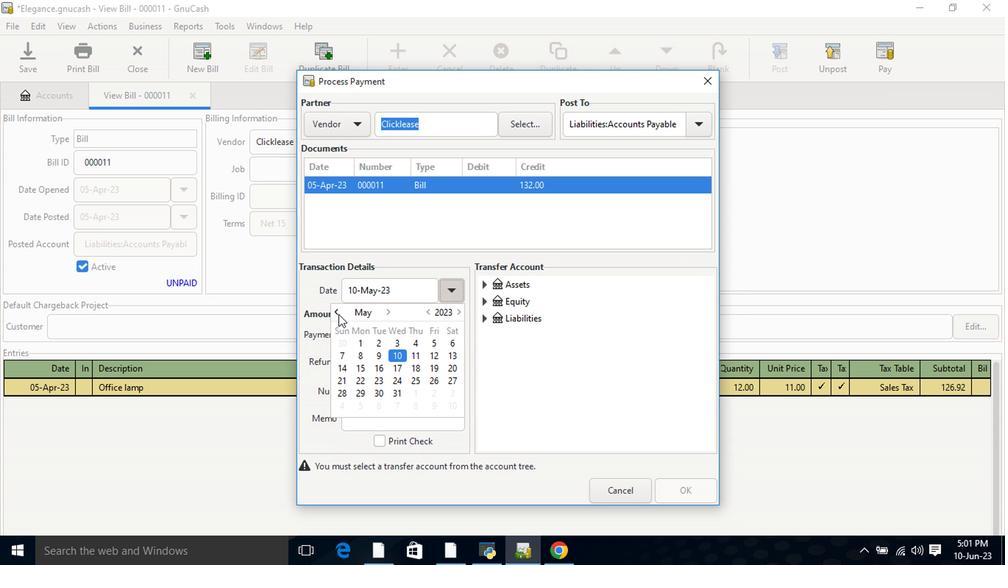 
Action: Mouse moved to (398, 383)
Screenshot: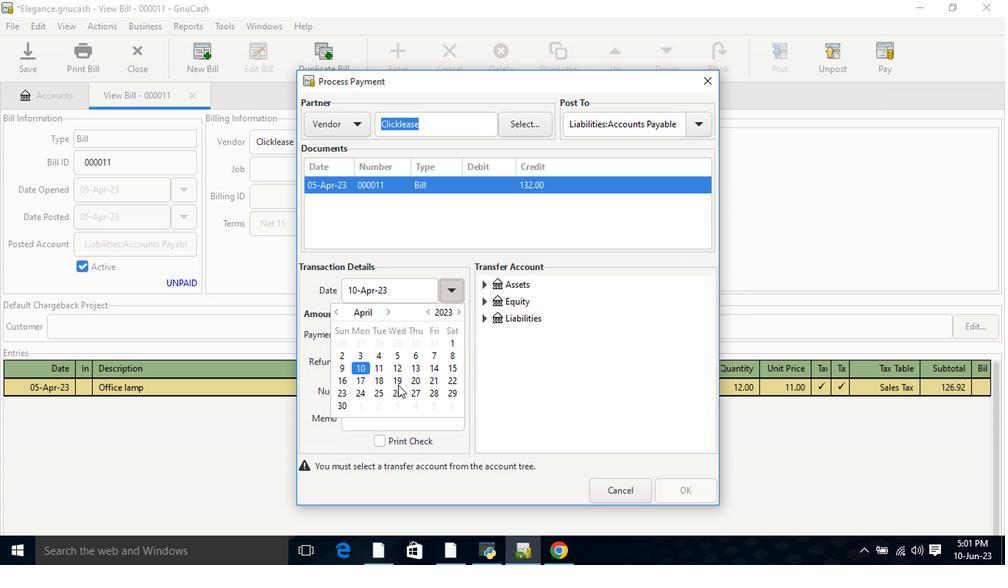
Action: Mouse pressed left at (398, 383)
Screenshot: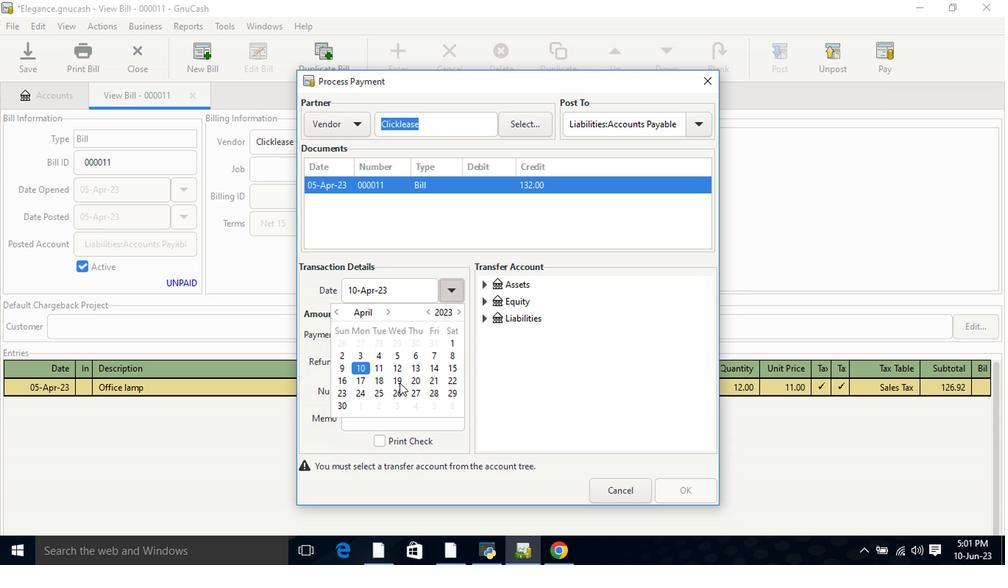 
Action: Mouse pressed left at (398, 383)
Screenshot: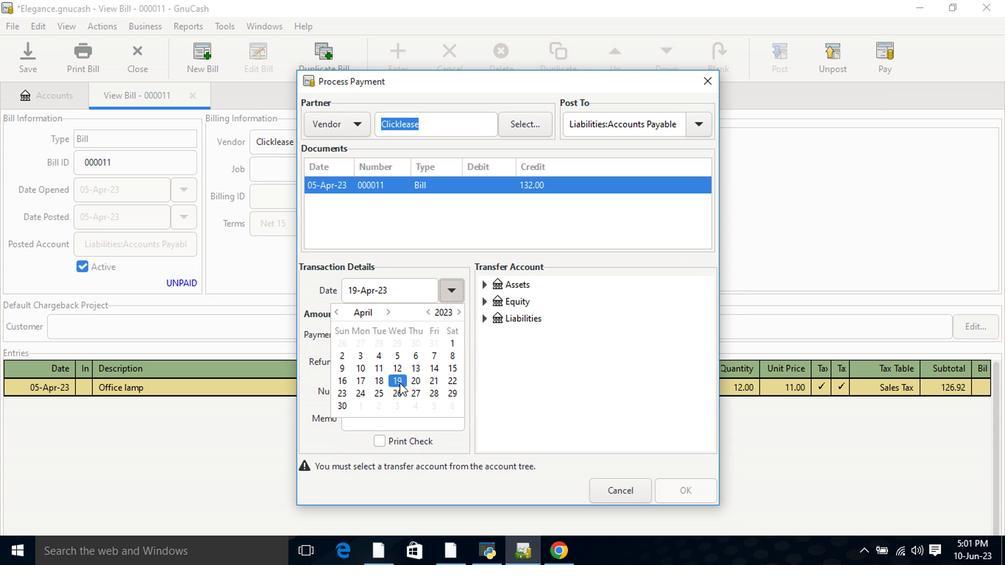 
Action: Mouse moved to (484, 281)
Screenshot: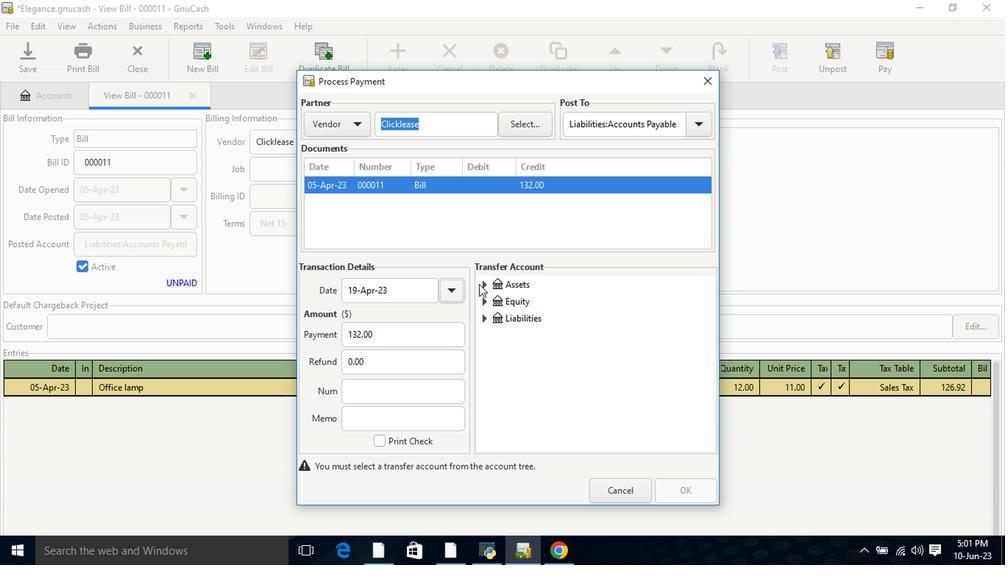 
Action: Mouse pressed left at (484, 281)
Screenshot: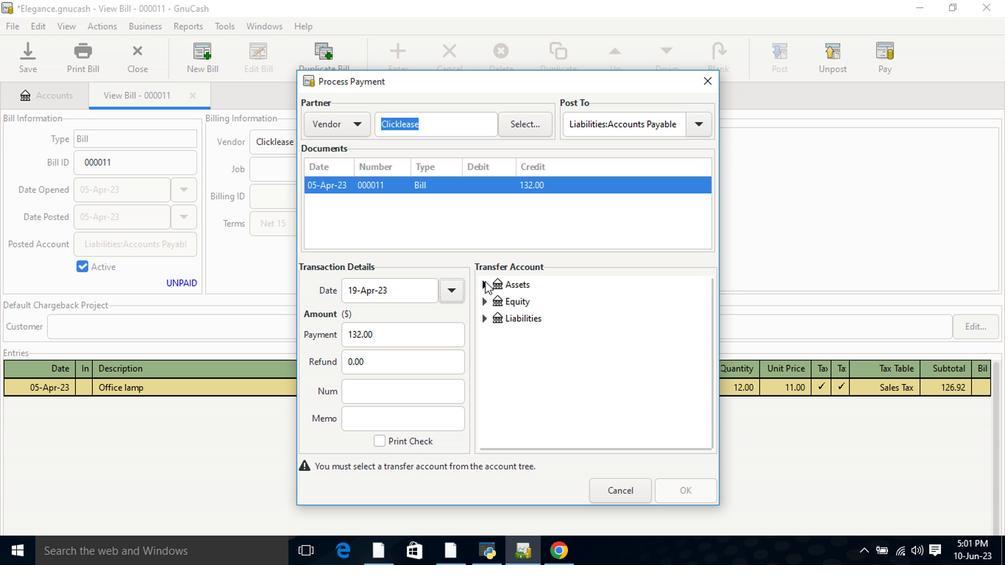 
Action: Mouse moved to (496, 301)
Screenshot: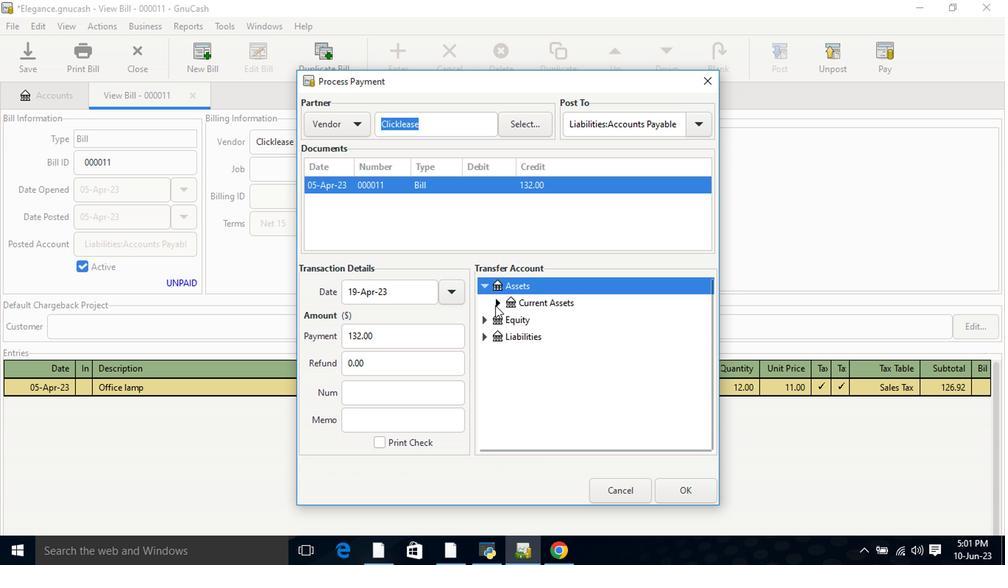
Action: Mouse pressed left at (496, 301)
Screenshot: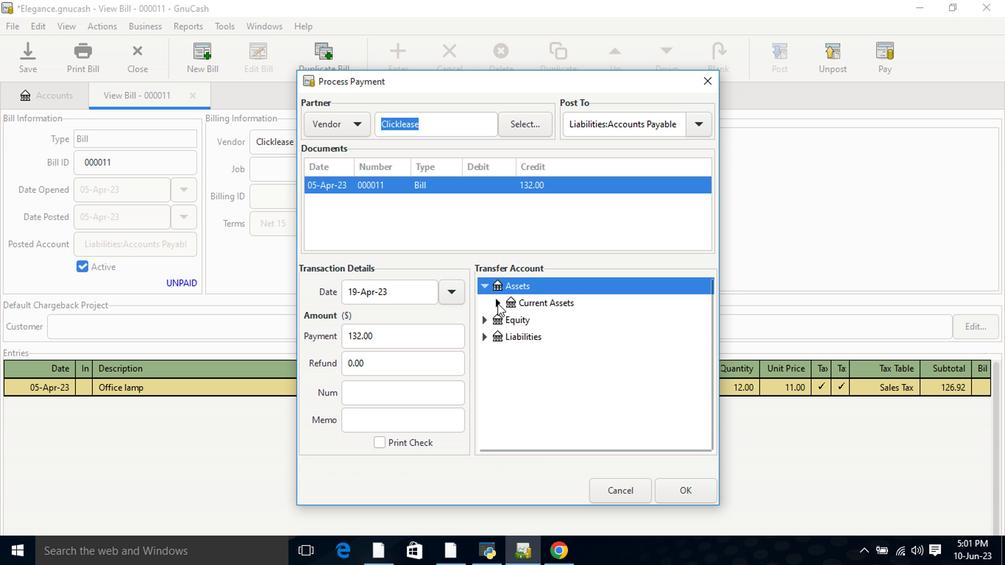 
Action: Mouse moved to (524, 319)
Screenshot: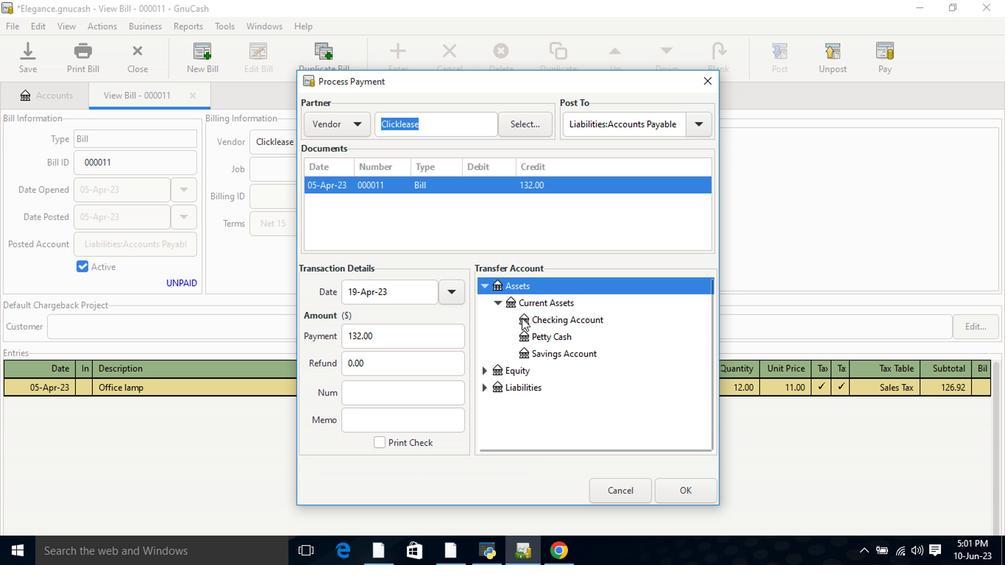 
Action: Mouse pressed left at (524, 319)
Screenshot: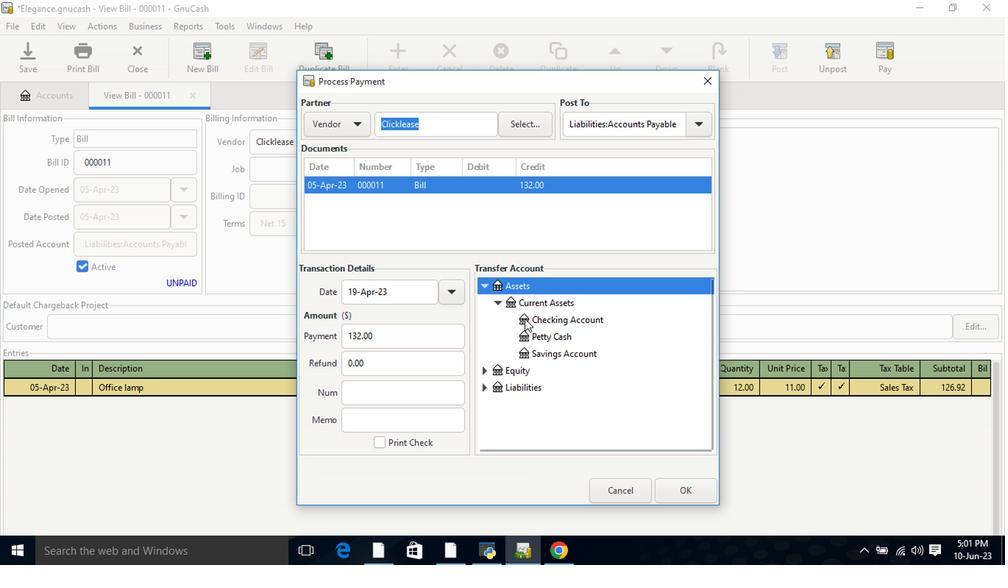 
Action: Mouse moved to (682, 486)
Screenshot: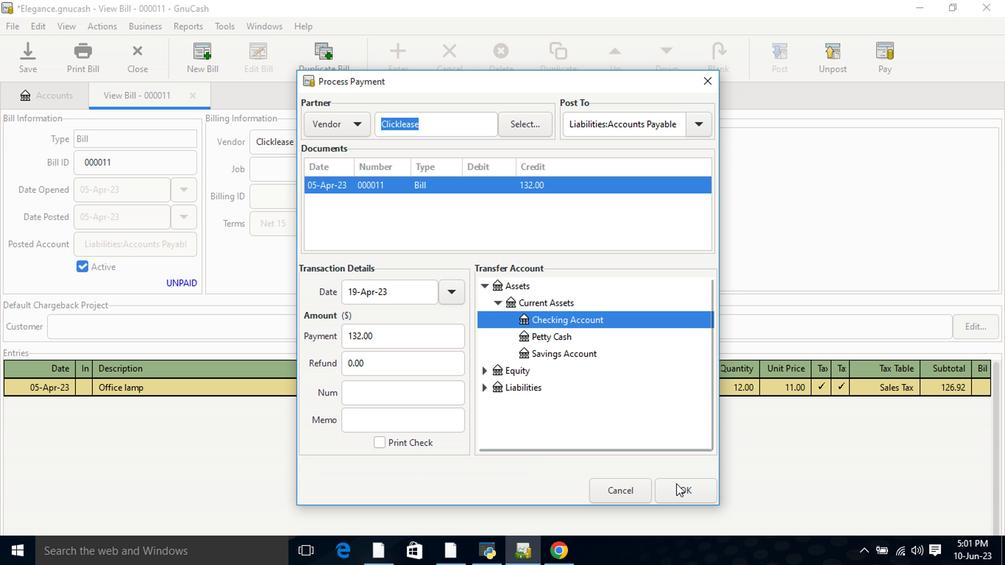 
Action: Mouse pressed left at (682, 486)
Screenshot: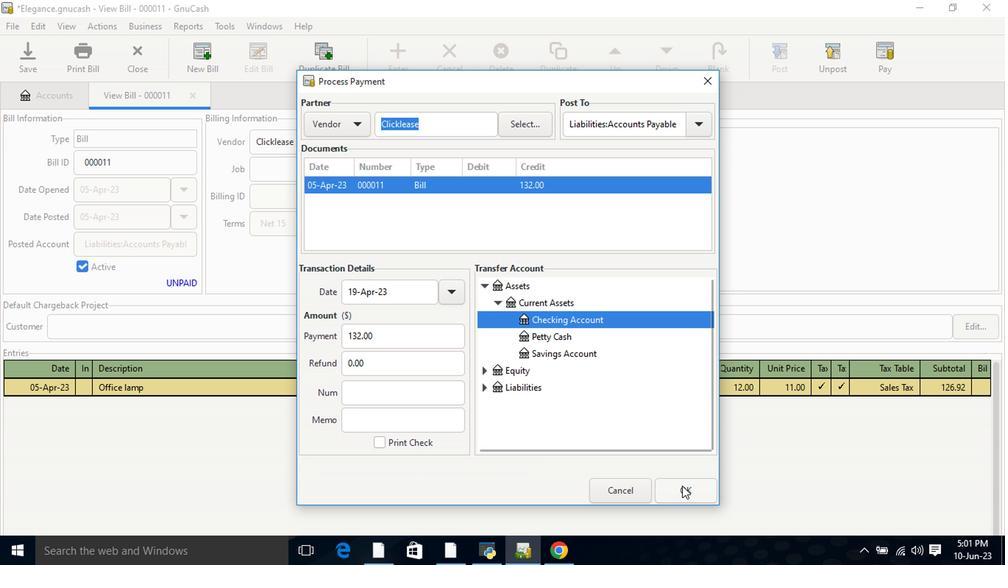 
Action: Mouse moved to (86, 61)
Screenshot: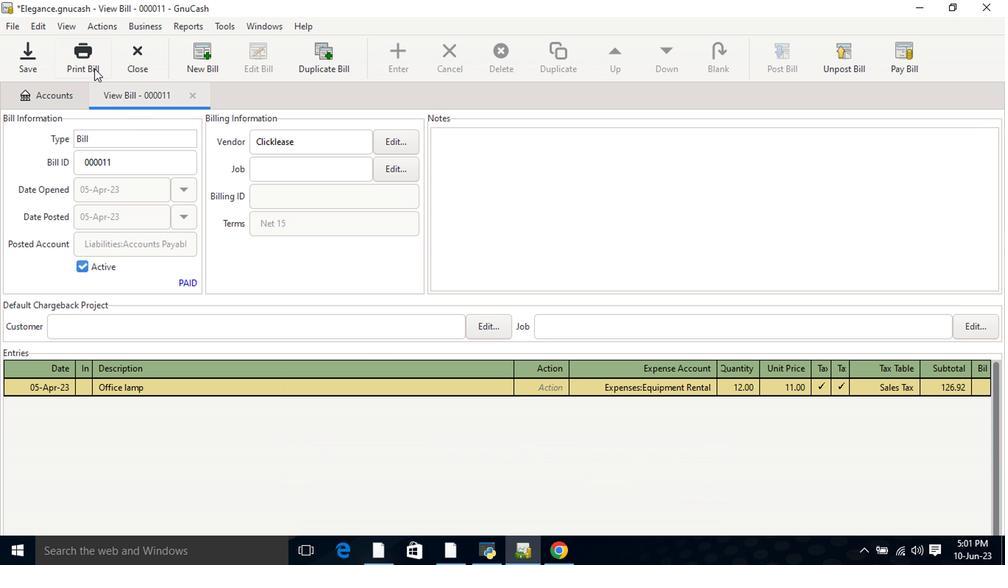 
Action: Mouse pressed left at (86, 61)
Screenshot: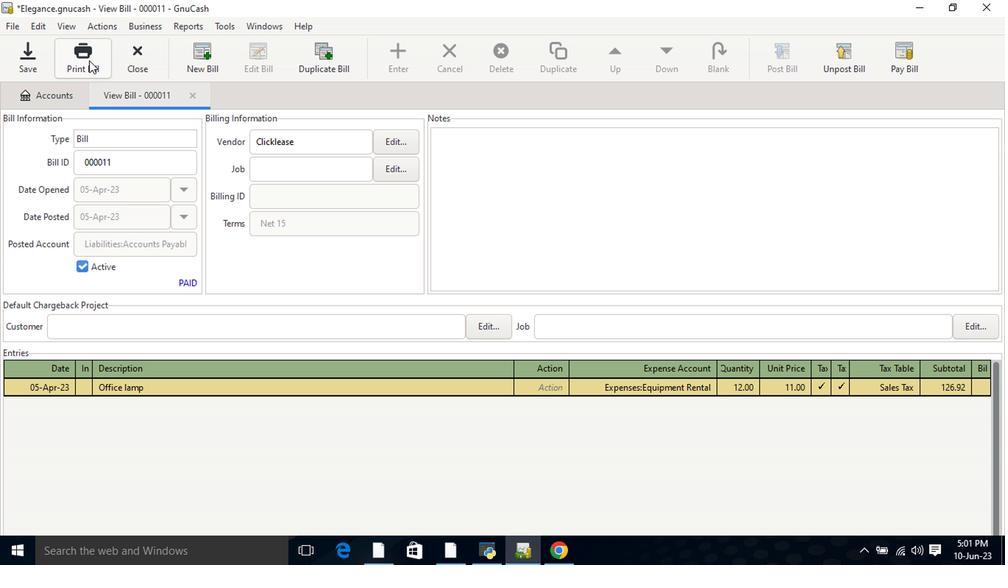 
Action: Mouse moved to (333, 440)
Screenshot: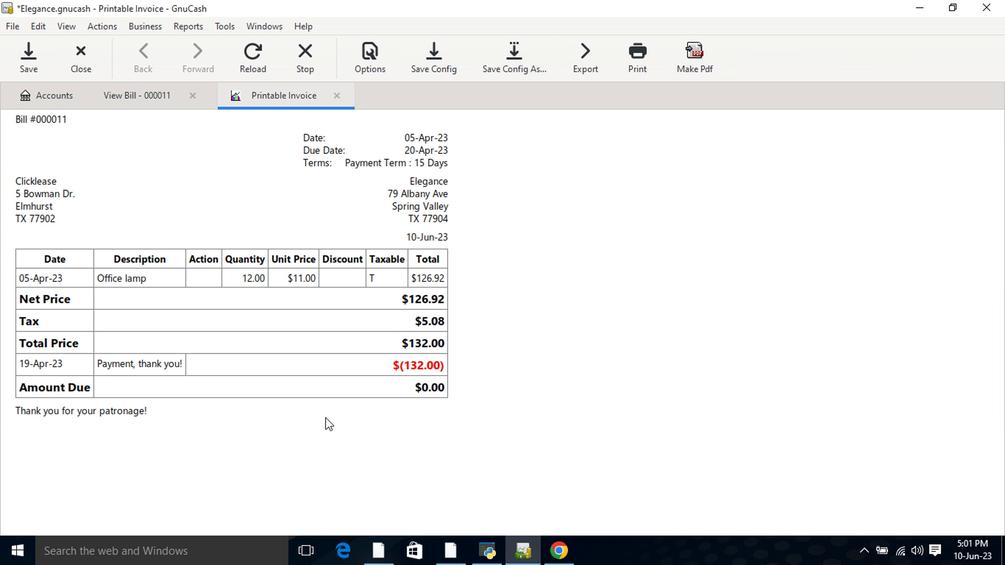 
